 Task: Add a signature Gavin Kelly containing With sincere appreciation and best wishes, Gavin Kelly to email address softage.8@softage.net and add a label Beauty
Action: Mouse moved to (1027, 58)
Screenshot: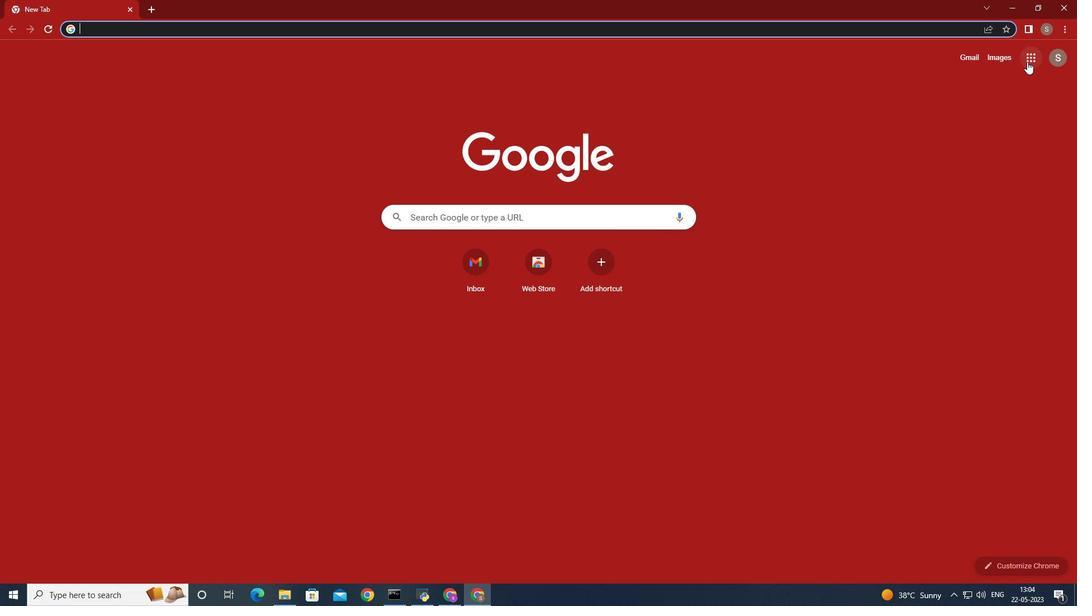 
Action: Mouse pressed left at (1027, 58)
Screenshot: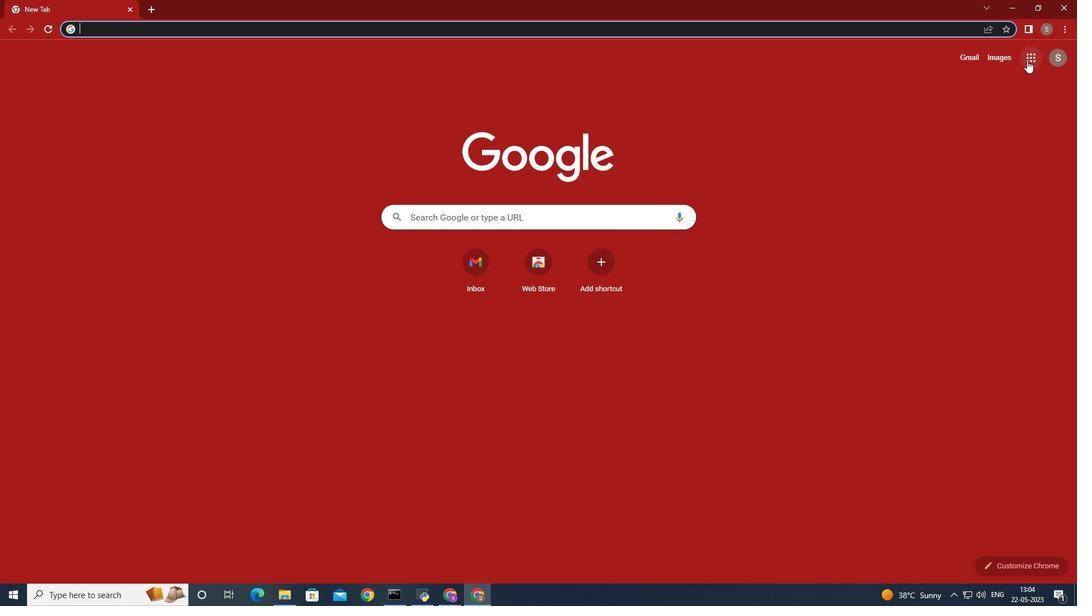 
Action: Mouse moved to (981, 110)
Screenshot: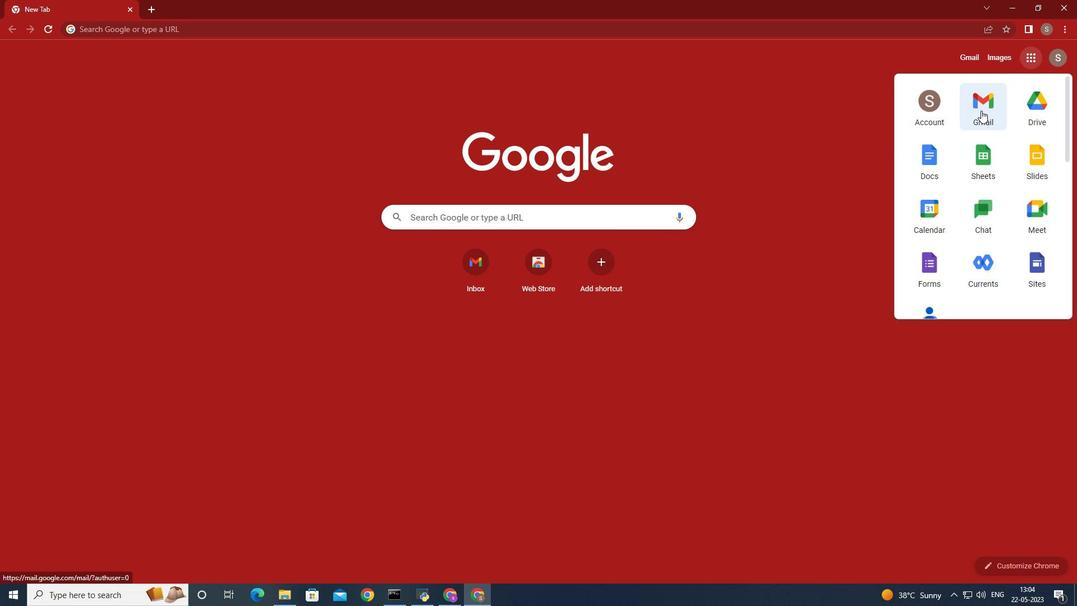 
Action: Mouse pressed left at (981, 110)
Screenshot: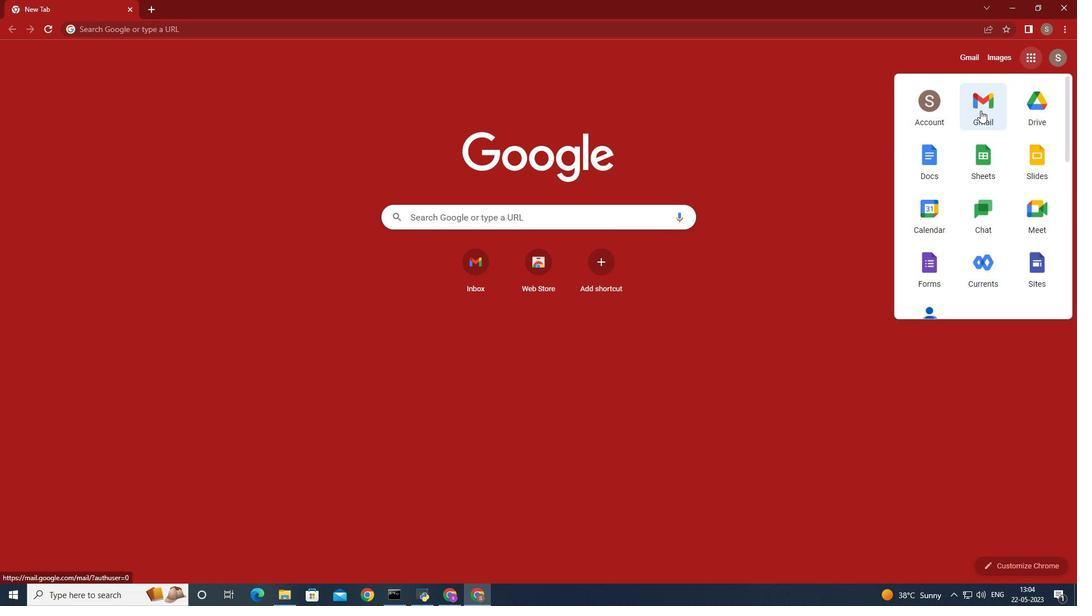 
Action: Mouse moved to (952, 75)
Screenshot: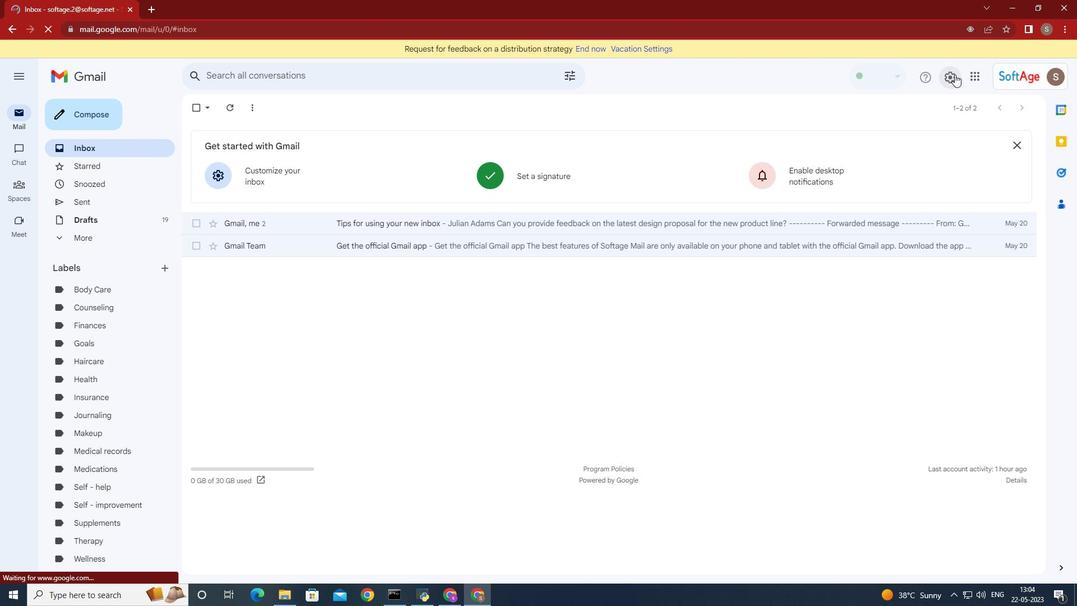
Action: Mouse pressed left at (952, 75)
Screenshot: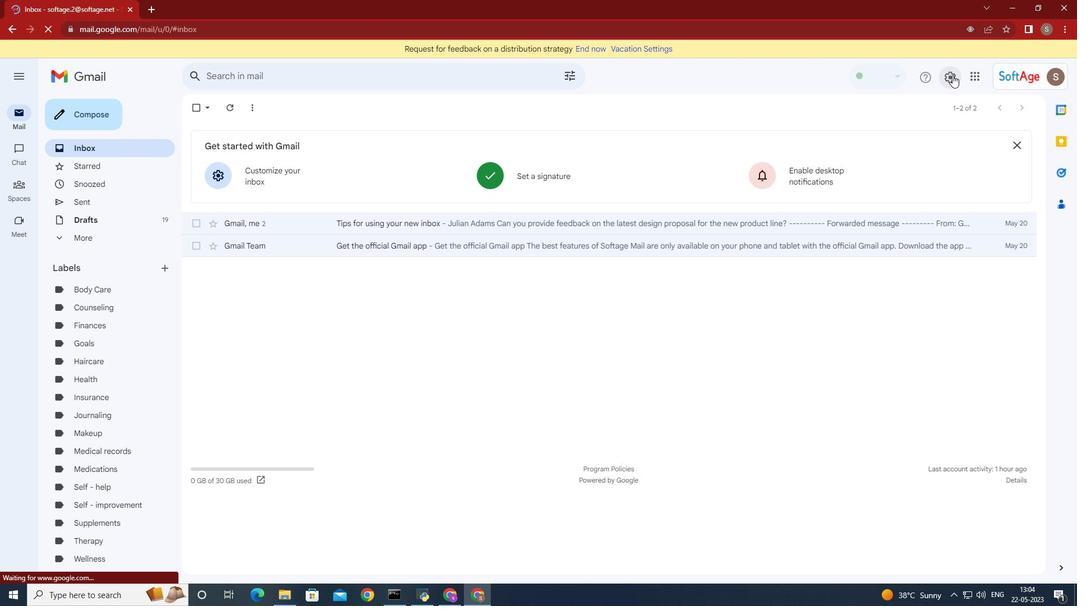 
Action: Mouse moved to (943, 130)
Screenshot: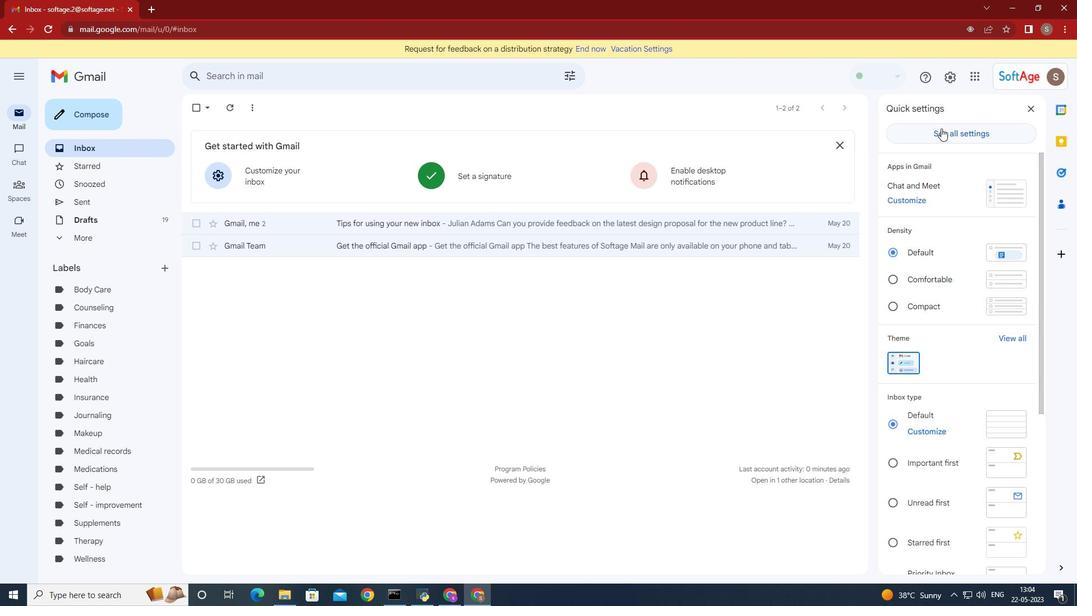 
Action: Mouse pressed left at (943, 130)
Screenshot: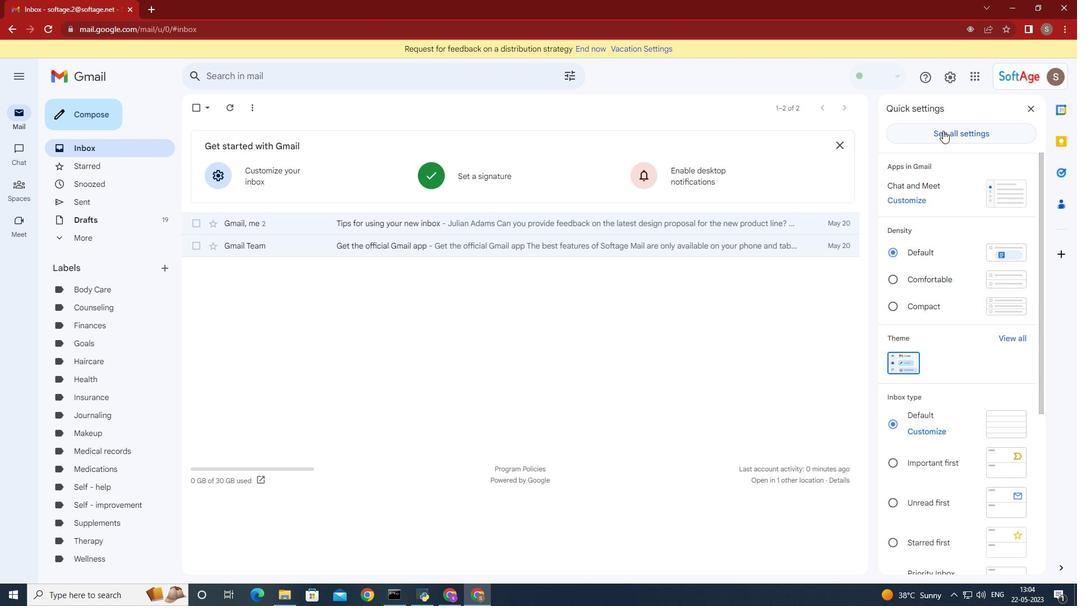 
Action: Mouse moved to (552, 256)
Screenshot: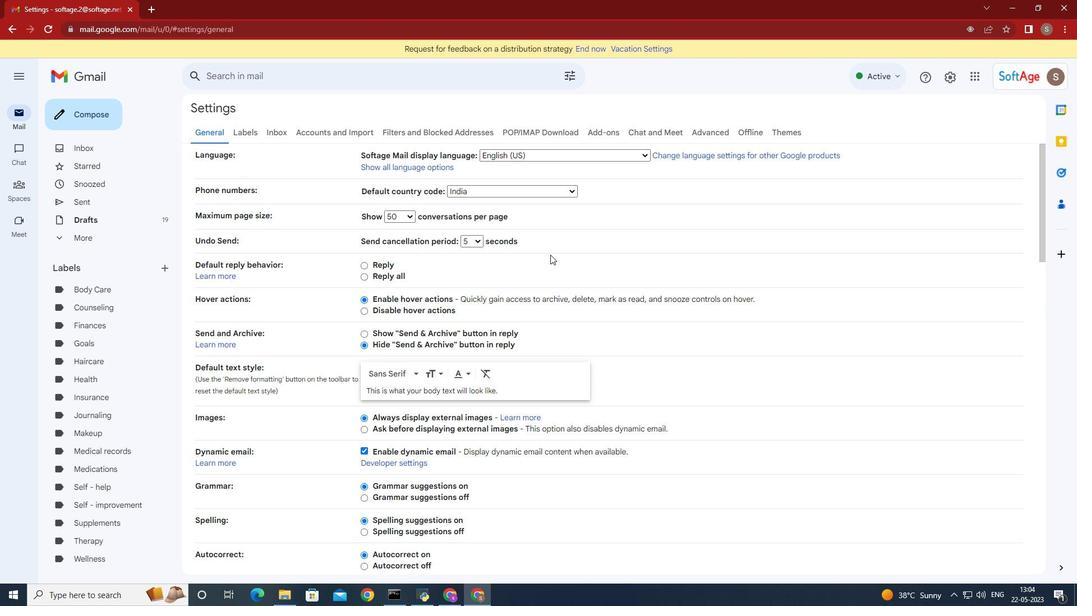 
Action: Mouse scrolled (552, 255) with delta (0, 0)
Screenshot: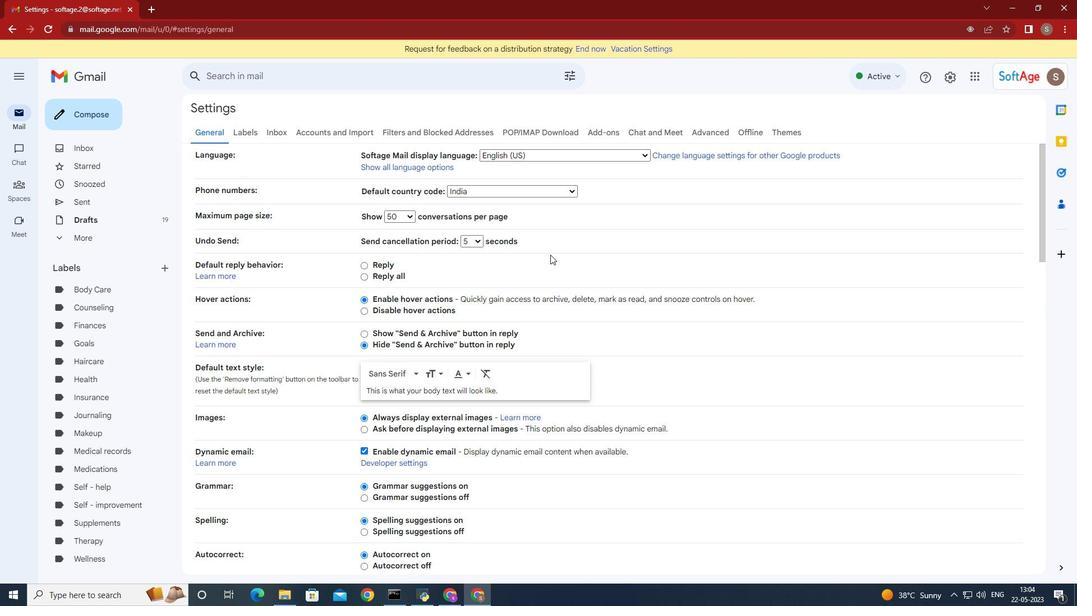 
Action: Mouse moved to (554, 257)
Screenshot: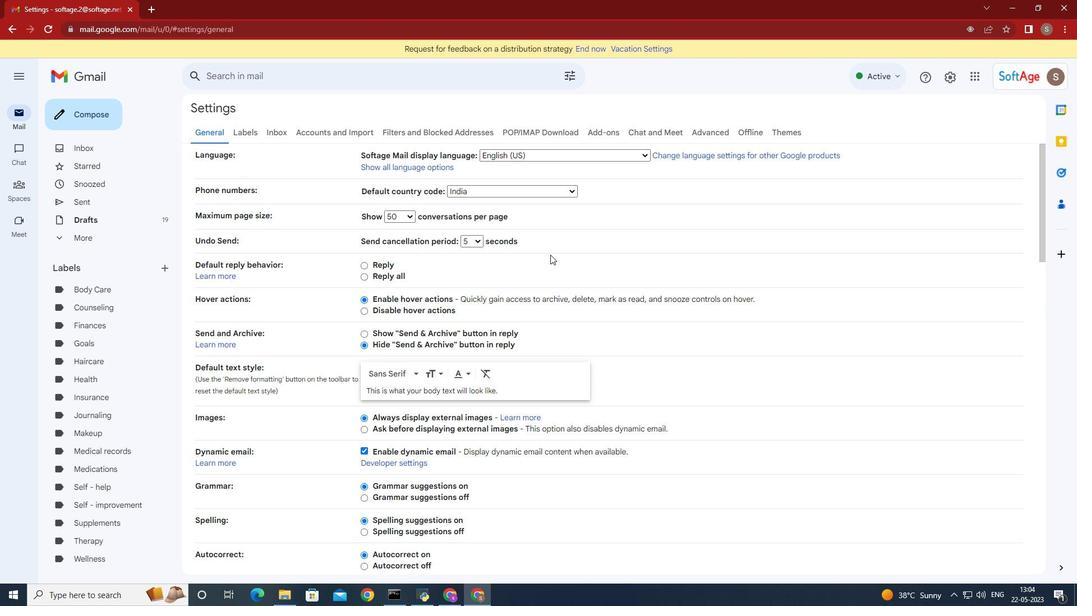 
Action: Mouse scrolled (554, 257) with delta (0, 0)
Screenshot: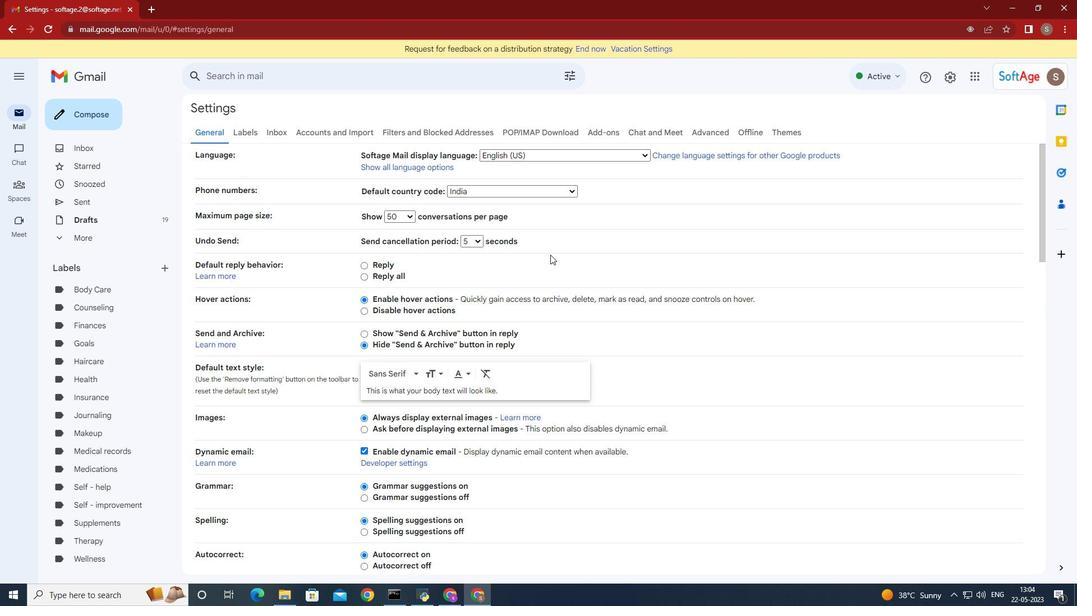 
Action: Mouse moved to (555, 257)
Screenshot: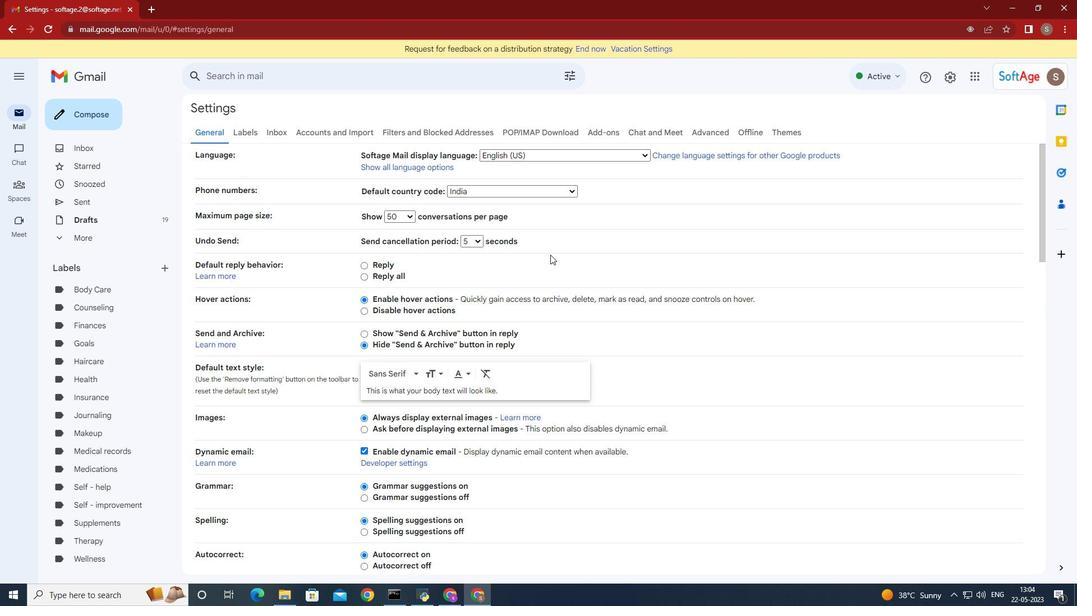 
Action: Mouse scrolled (555, 257) with delta (0, 0)
Screenshot: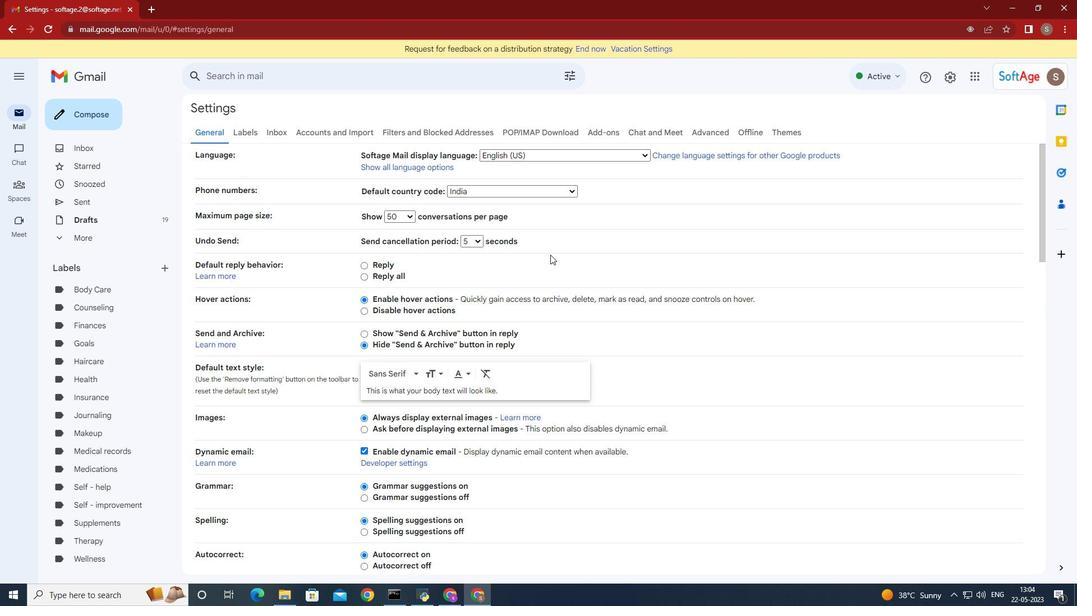 
Action: Mouse scrolled (555, 257) with delta (0, 0)
Screenshot: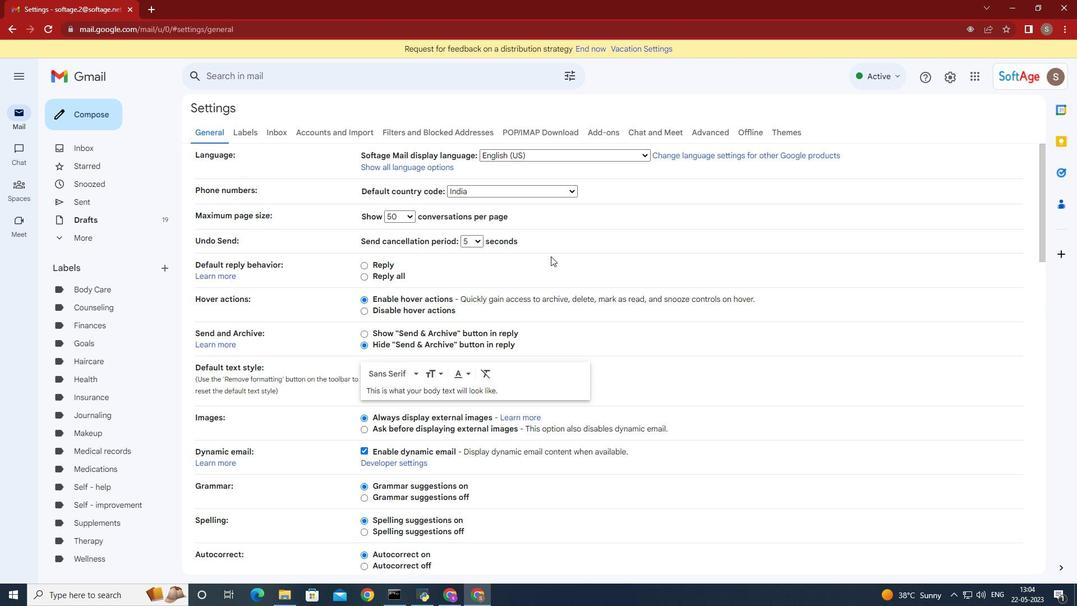 
Action: Mouse moved to (555, 257)
Screenshot: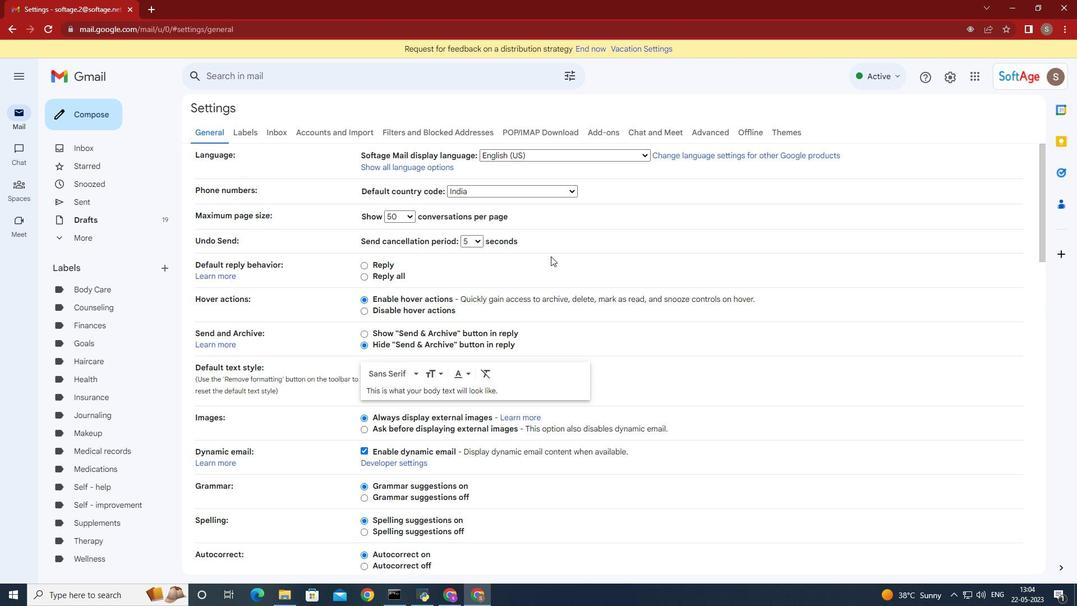 
Action: Mouse scrolled (555, 257) with delta (0, 0)
Screenshot: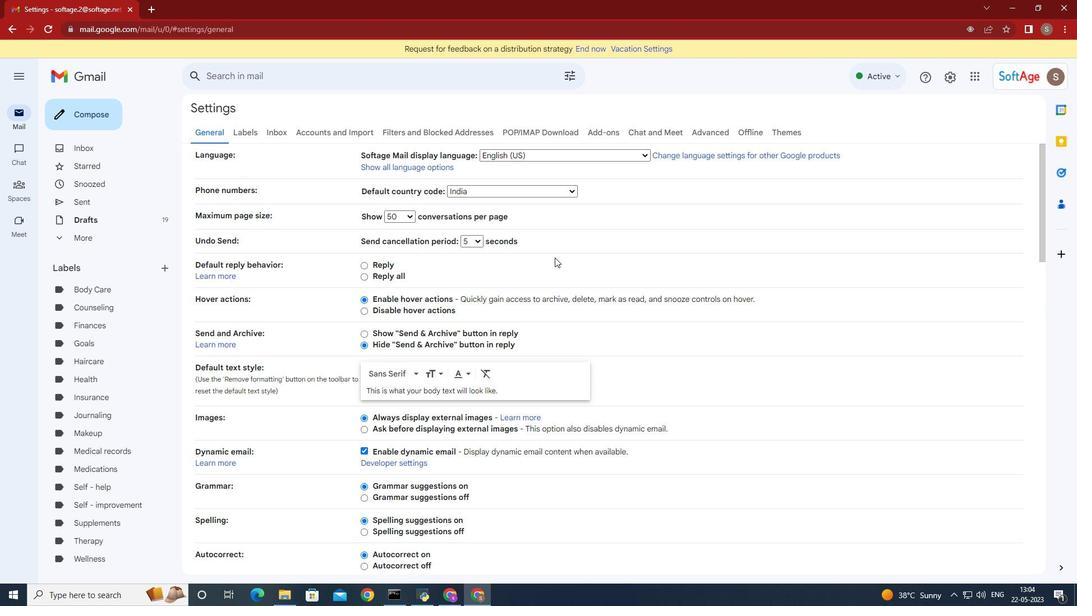 
Action: Mouse moved to (555, 255)
Screenshot: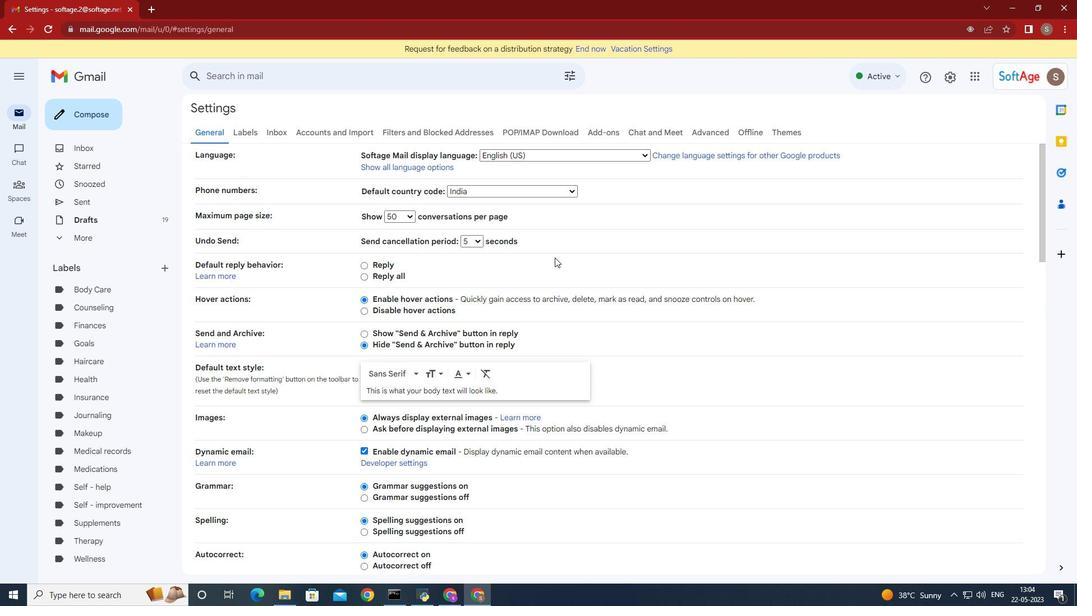 
Action: Mouse scrolled (555, 255) with delta (0, 0)
Screenshot: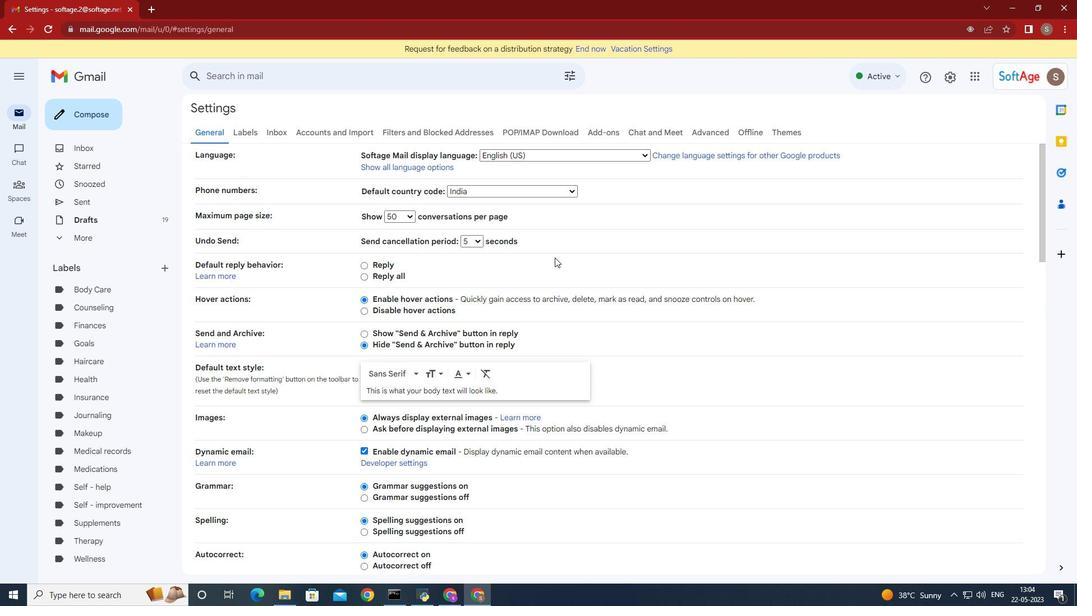 
Action: Mouse moved to (555, 252)
Screenshot: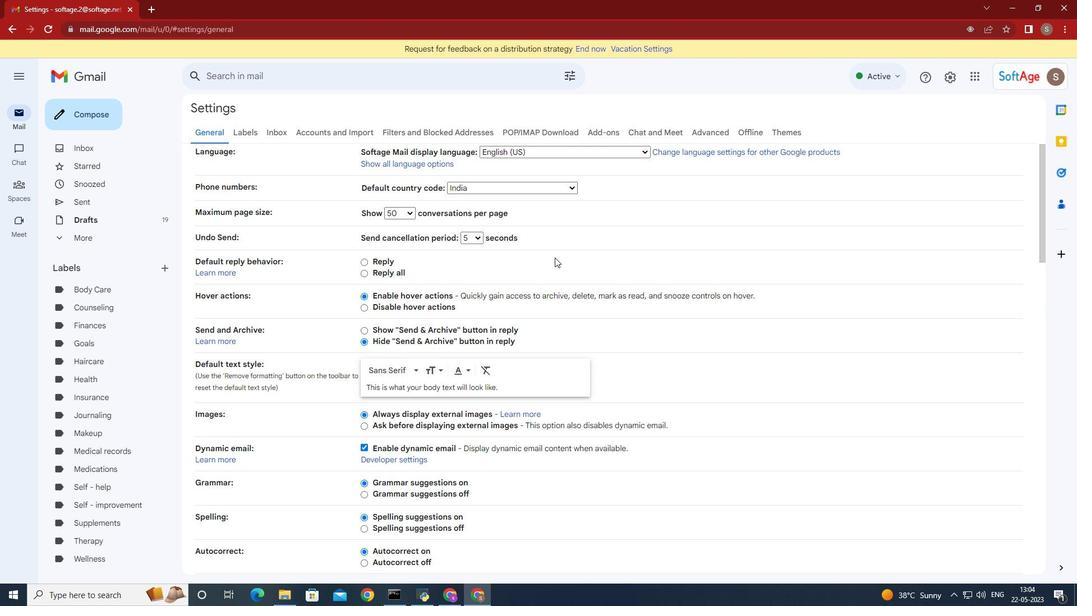 
Action: Mouse scrolled (555, 252) with delta (0, 0)
Screenshot: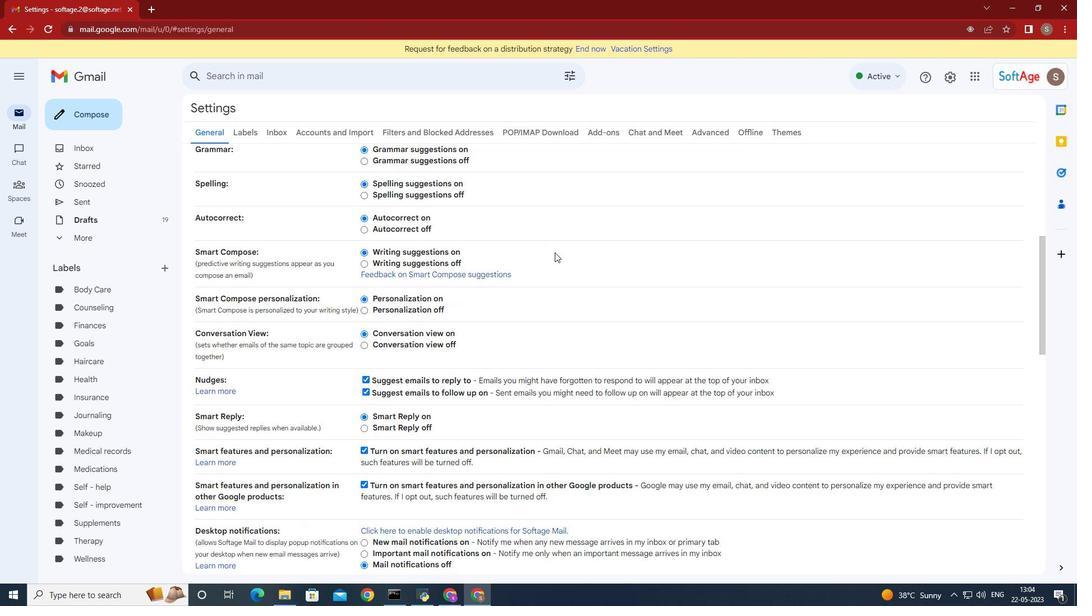 
Action: Mouse scrolled (555, 252) with delta (0, 0)
Screenshot: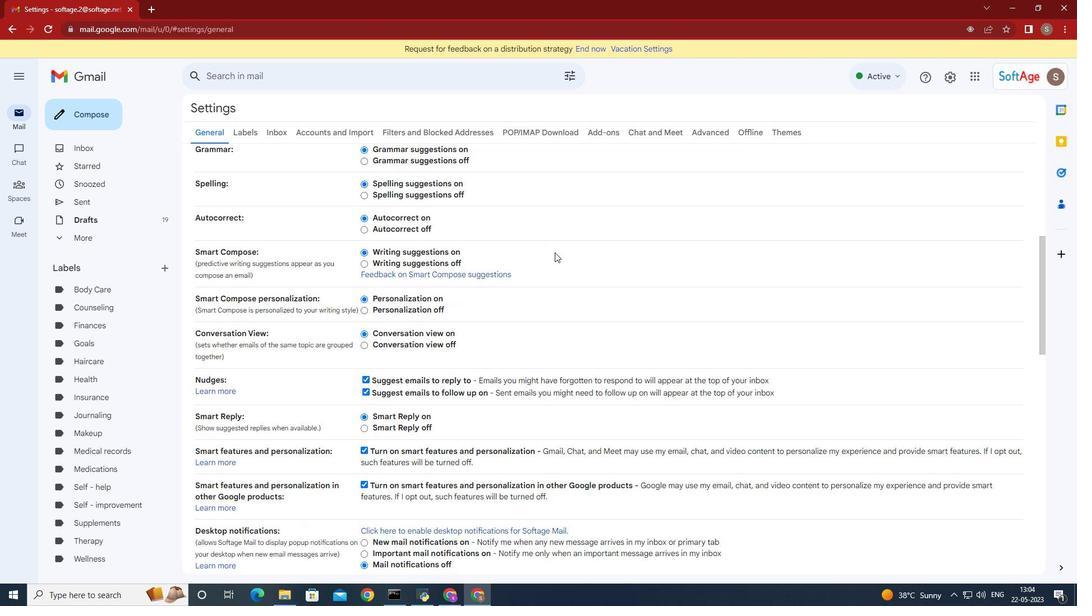 
Action: Mouse scrolled (555, 252) with delta (0, 0)
Screenshot: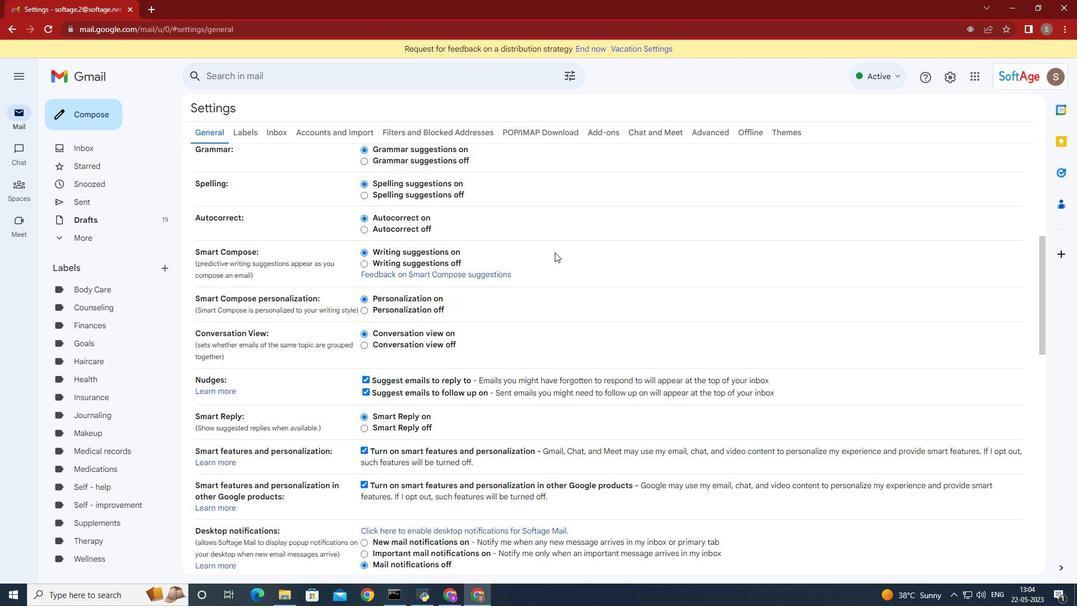 
Action: Mouse scrolled (555, 252) with delta (0, 0)
Screenshot: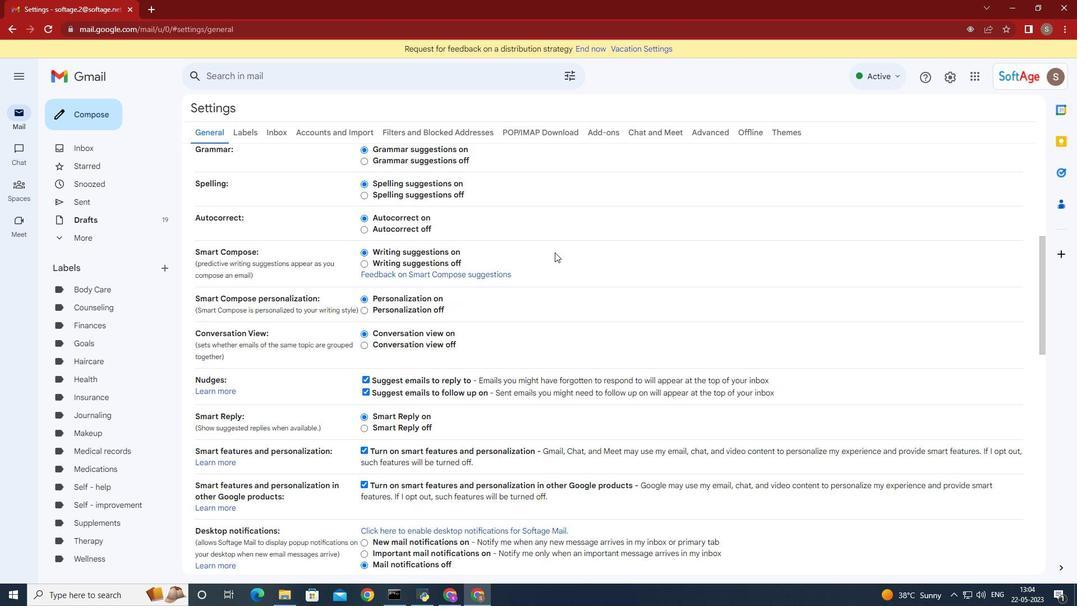 
Action: Mouse scrolled (555, 252) with delta (0, 0)
Screenshot: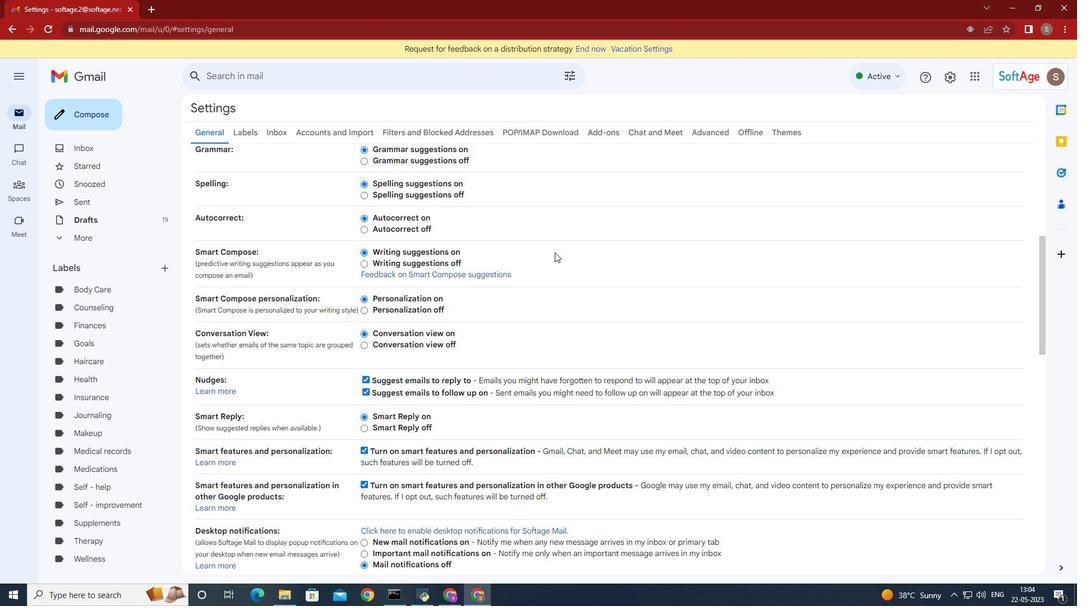 
Action: Mouse scrolled (555, 252) with delta (0, 0)
Screenshot: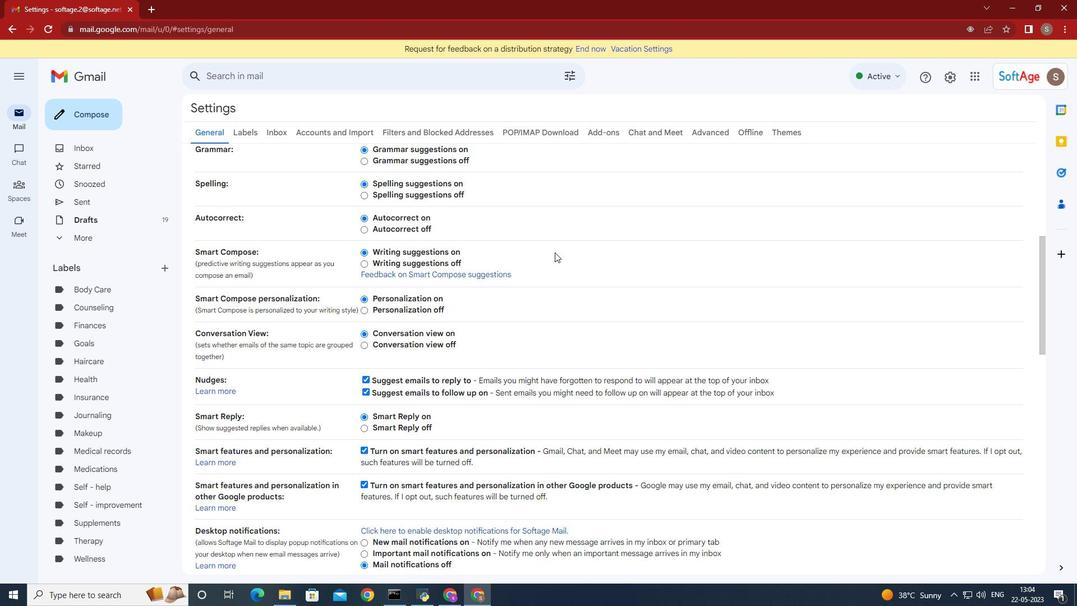 
Action: Mouse moved to (553, 249)
Screenshot: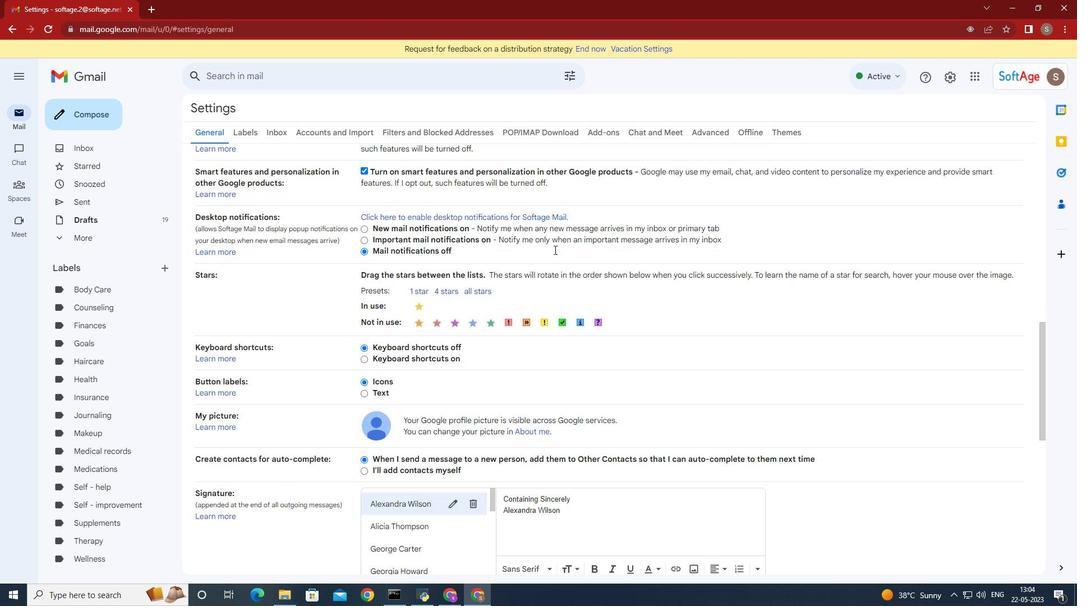 
Action: Mouse scrolled (553, 248) with delta (0, 0)
Screenshot: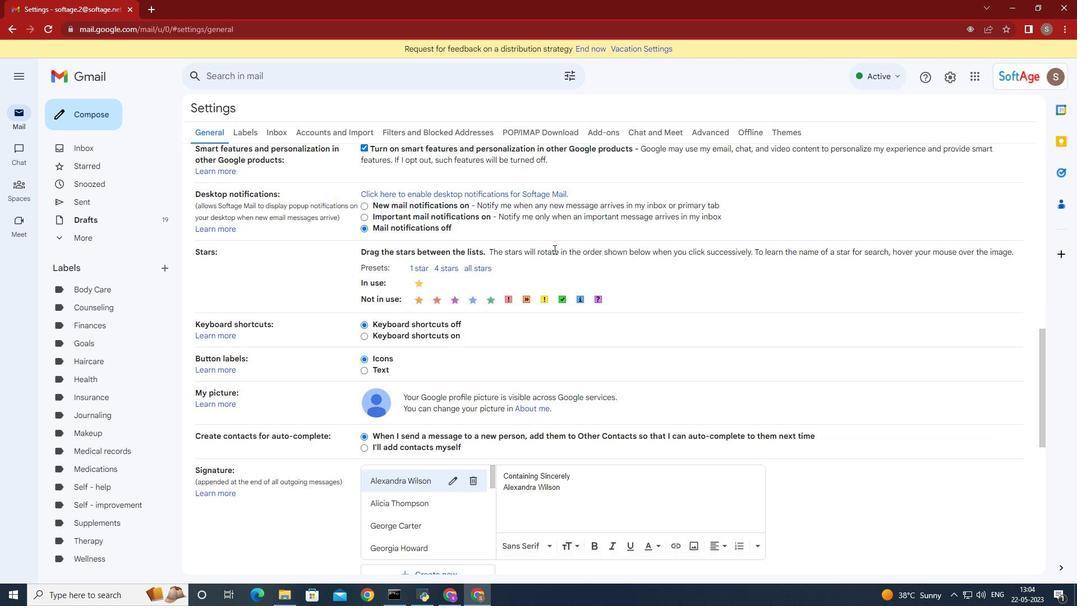 
Action: Mouse scrolled (553, 248) with delta (0, 0)
Screenshot: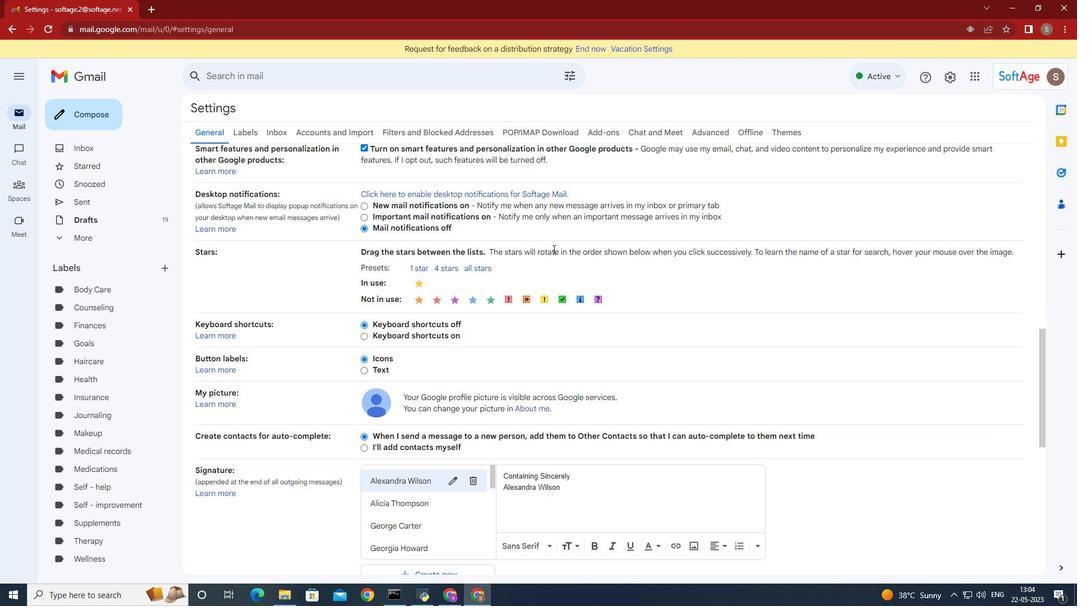 
Action: Mouse scrolled (553, 248) with delta (0, 0)
Screenshot: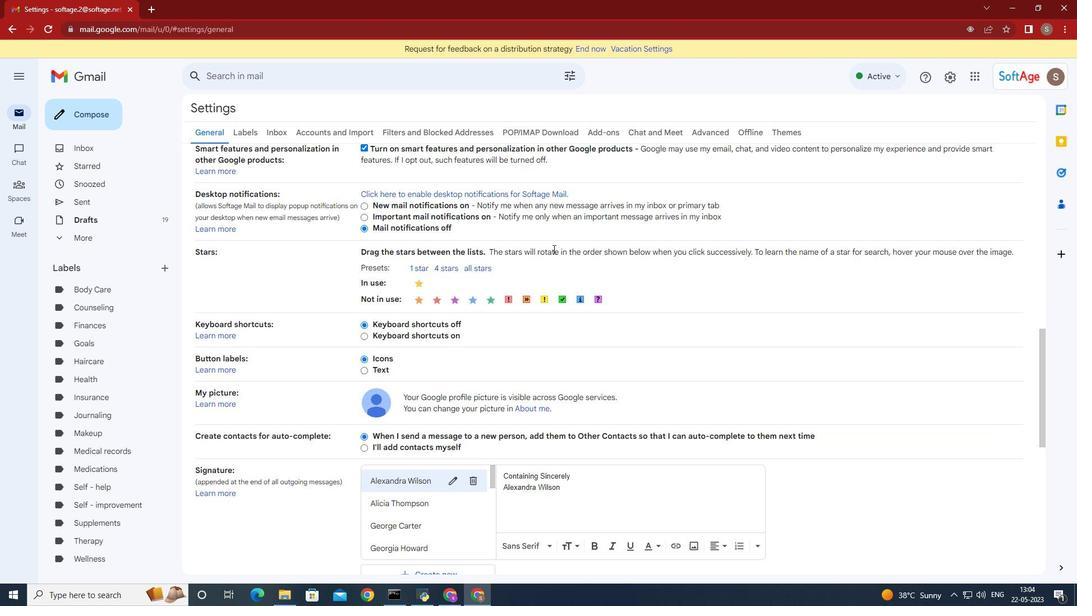
Action: Mouse moved to (553, 248)
Screenshot: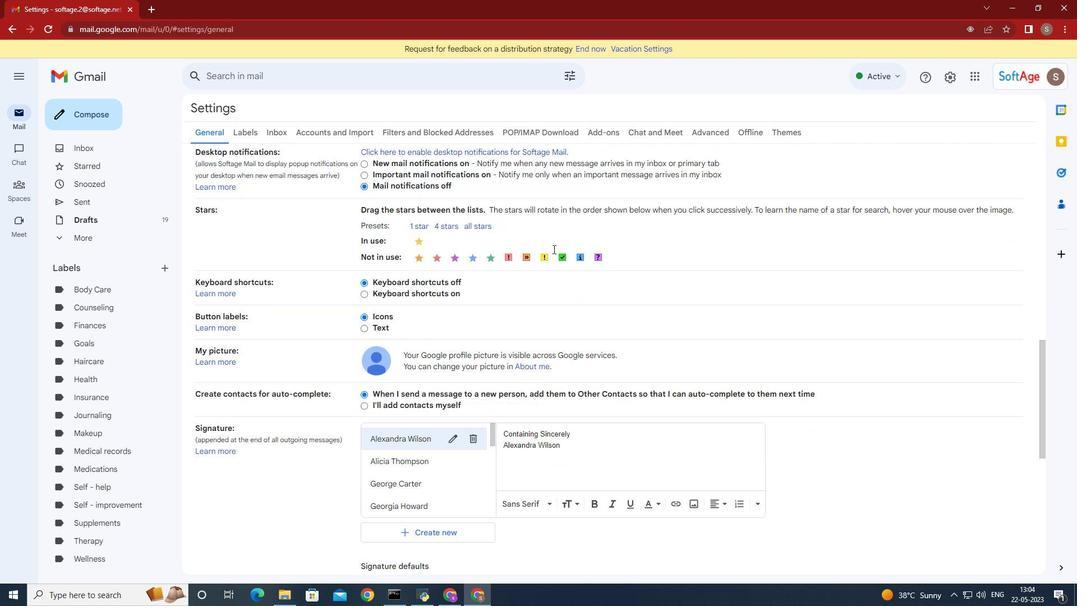 
Action: Mouse scrolled (553, 248) with delta (0, 0)
Screenshot: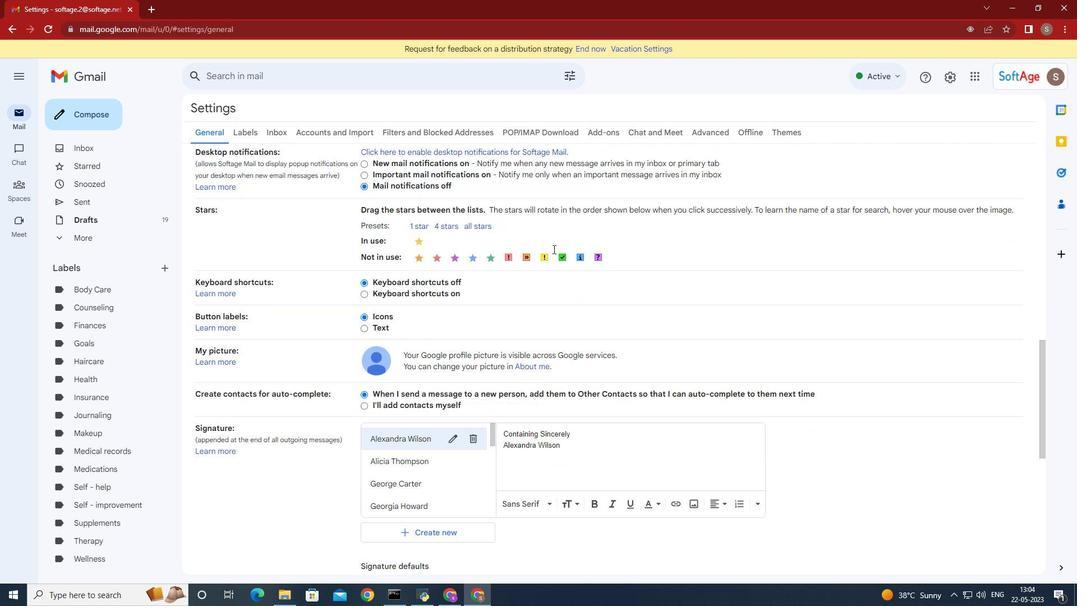 
Action: Mouse moved to (560, 233)
Screenshot: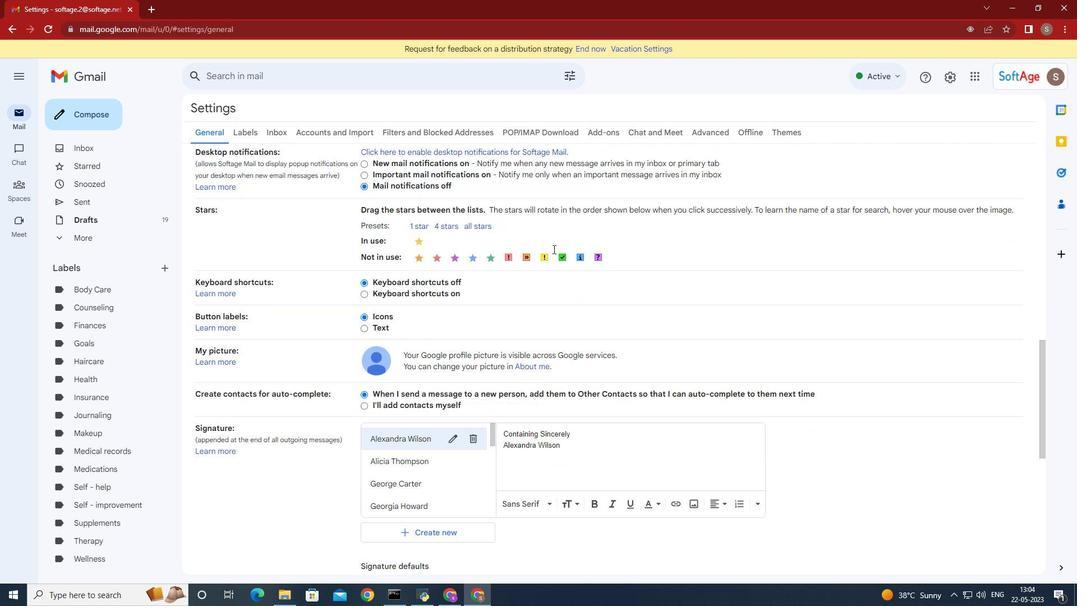 
Action: Mouse scrolled (553, 248) with delta (0, 0)
Screenshot: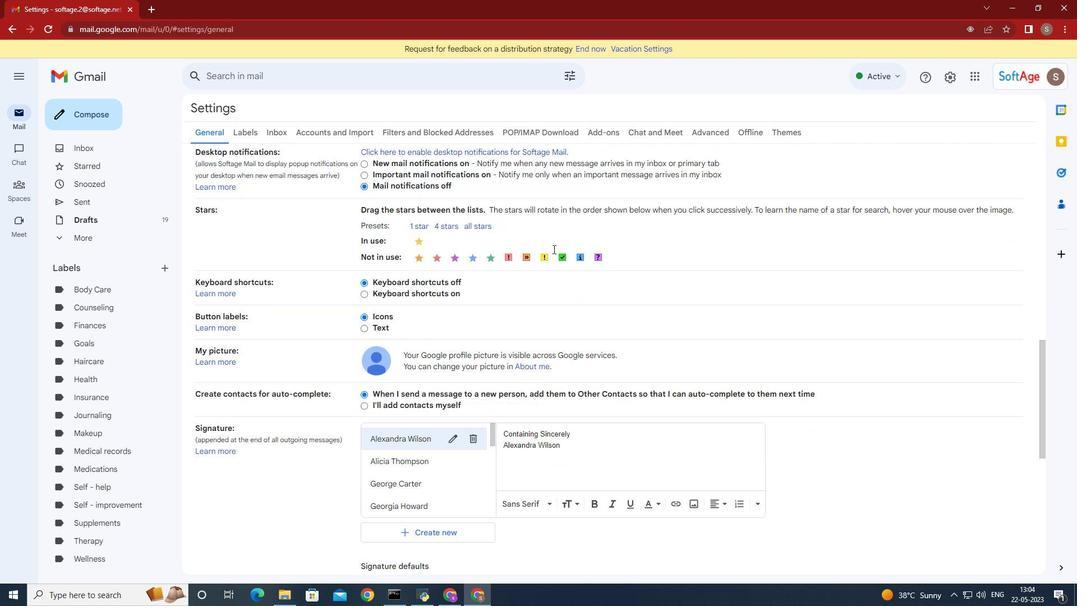 
Action: Mouse moved to (430, 296)
Screenshot: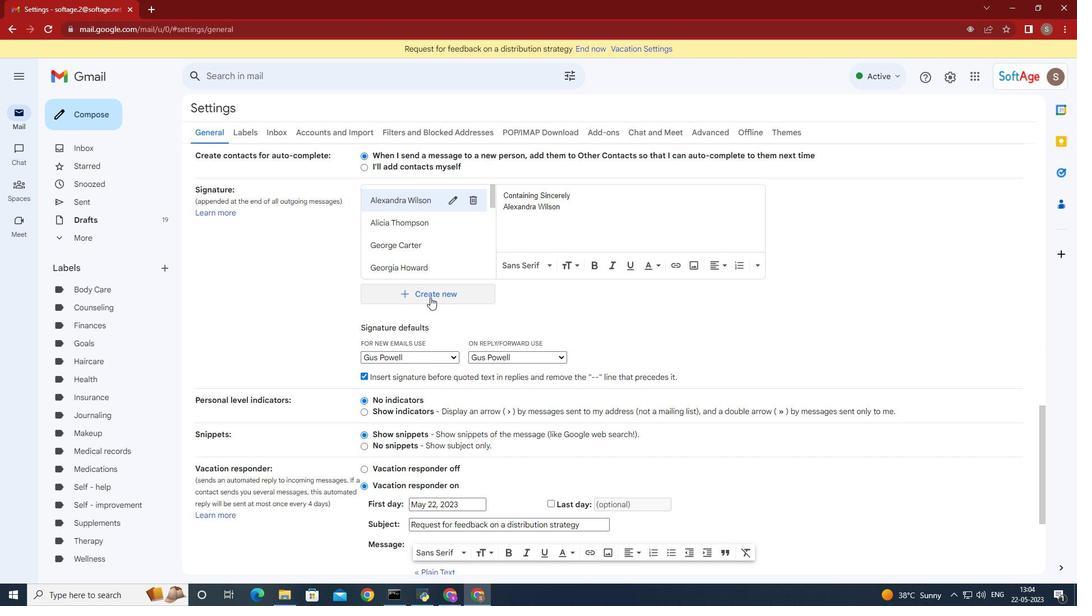 
Action: Mouse pressed left at (430, 296)
Screenshot: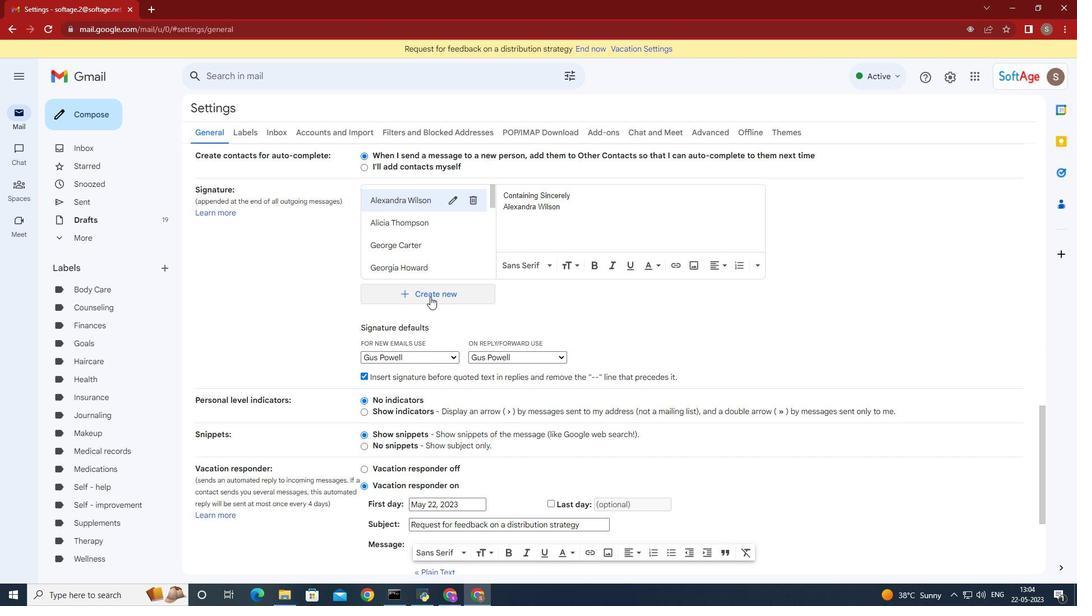 
Action: Mouse moved to (478, 300)
Screenshot: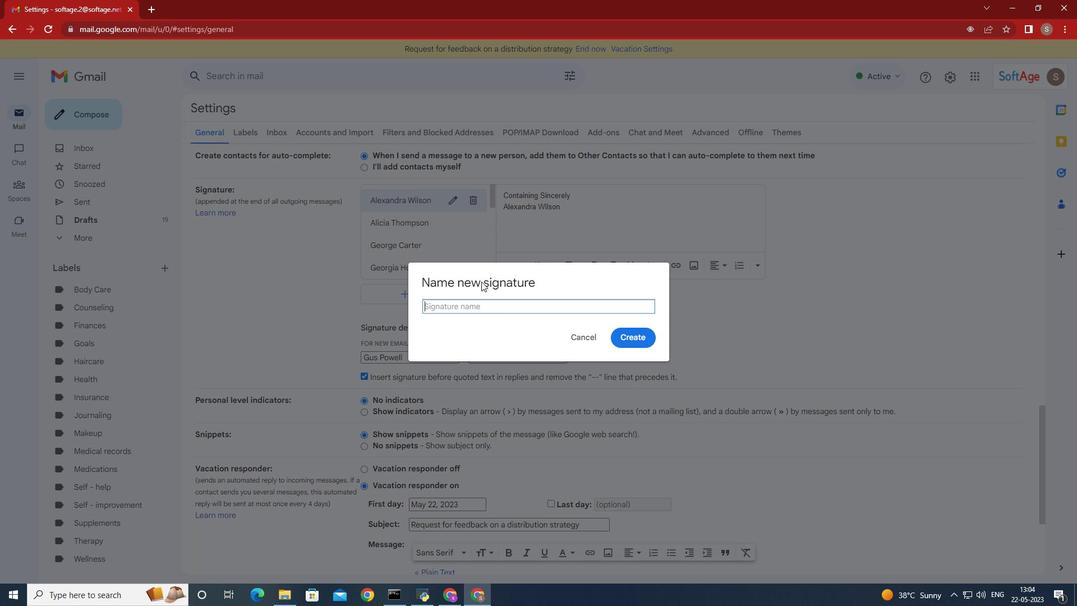 
Action: Key pressed <Key.shift>Gavin<Key.space><Key.shift>Kelly
Screenshot: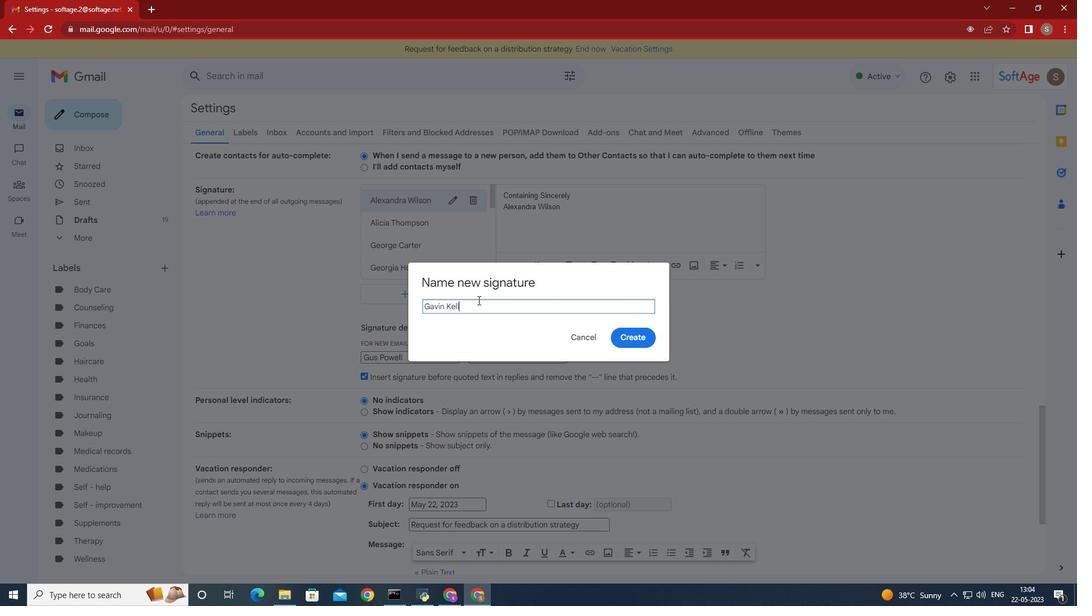 
Action: Mouse moved to (637, 341)
Screenshot: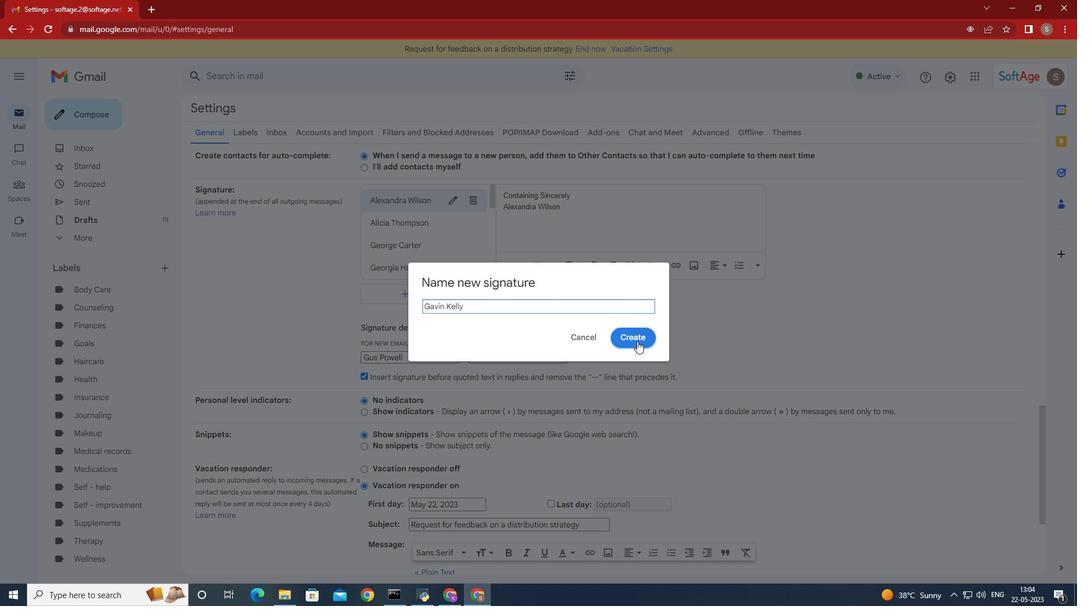 
Action: Mouse pressed left at (637, 341)
Screenshot: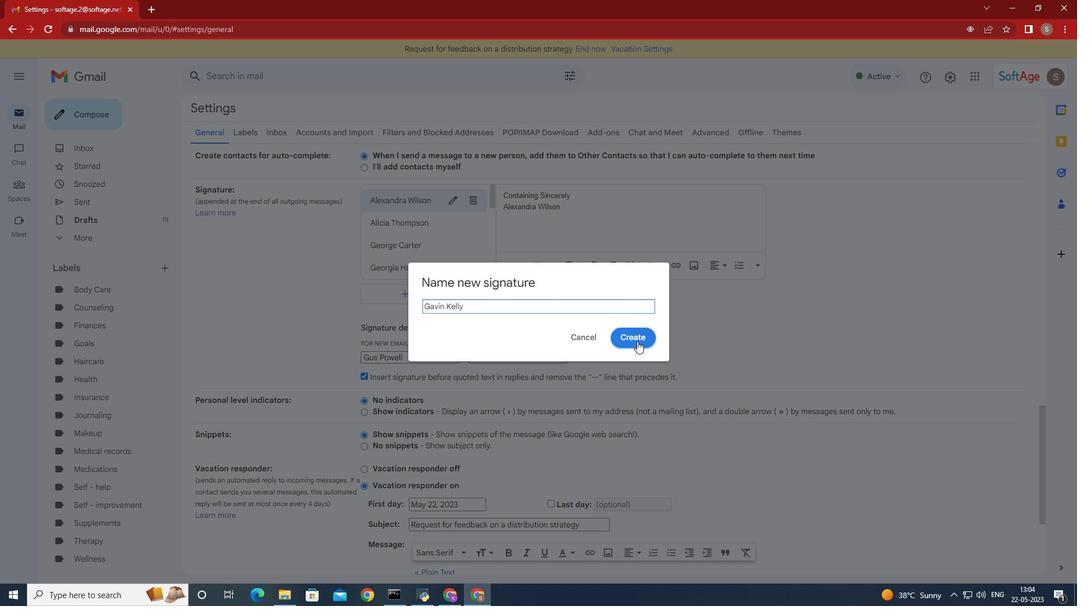 
Action: Mouse moved to (529, 195)
Screenshot: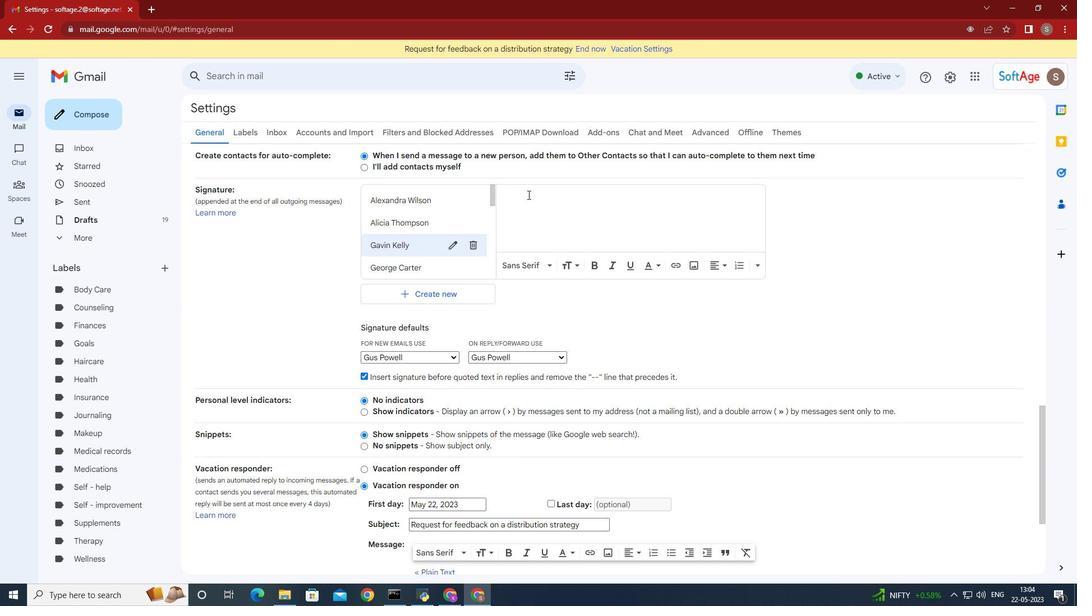 
Action: Key pressed <Key.shift>Sincere<Key.space>appreciation<Key.space>and<Key.space>best<Key.space>wishes,<Key.enter><Key.shift>Gavin<Key.space><Key.shift>Kelly
Screenshot: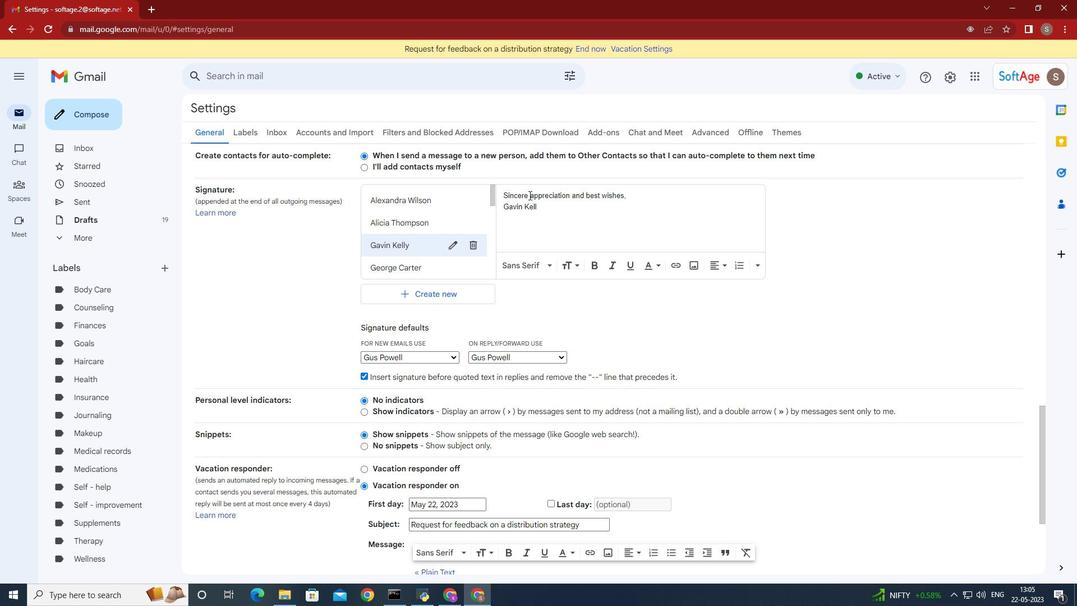 
Action: Mouse moved to (552, 294)
Screenshot: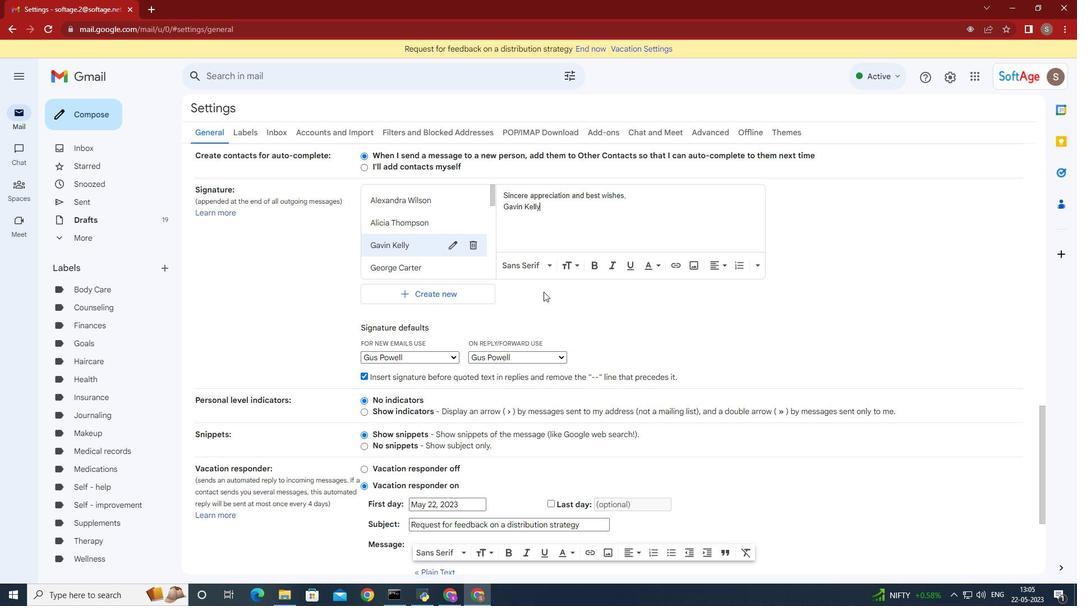 
Action: Mouse scrolled (552, 294) with delta (0, 0)
Screenshot: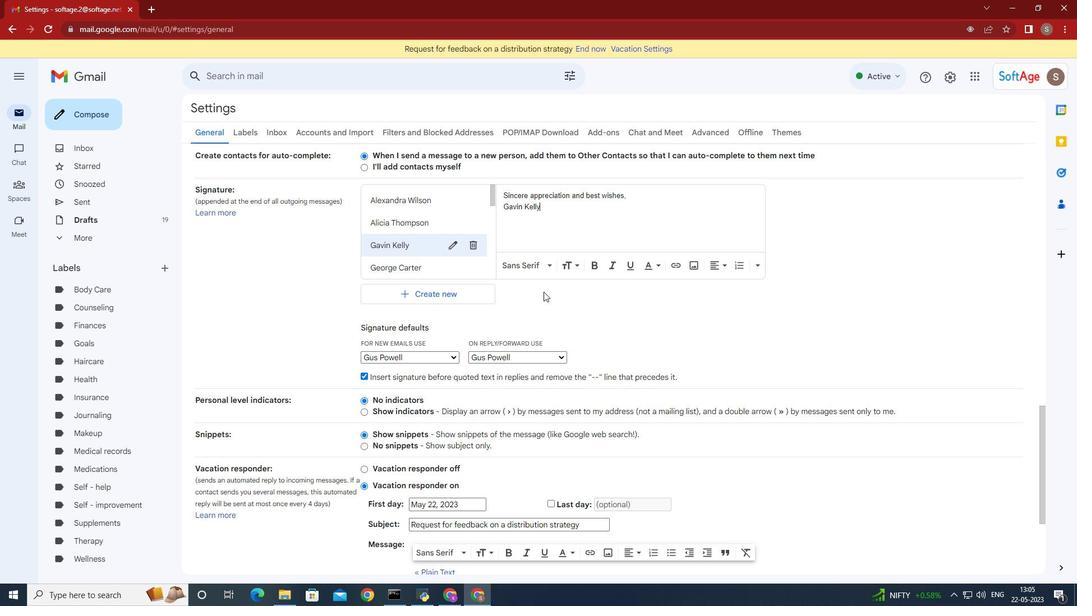 
Action: Mouse moved to (553, 294)
Screenshot: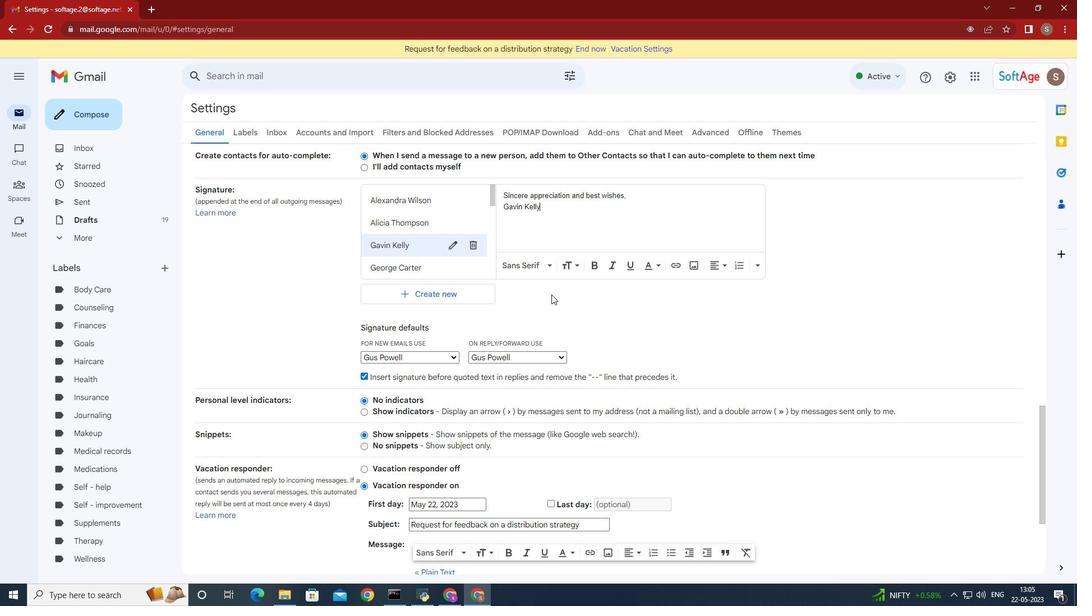 
Action: Mouse scrolled (553, 294) with delta (0, 0)
Screenshot: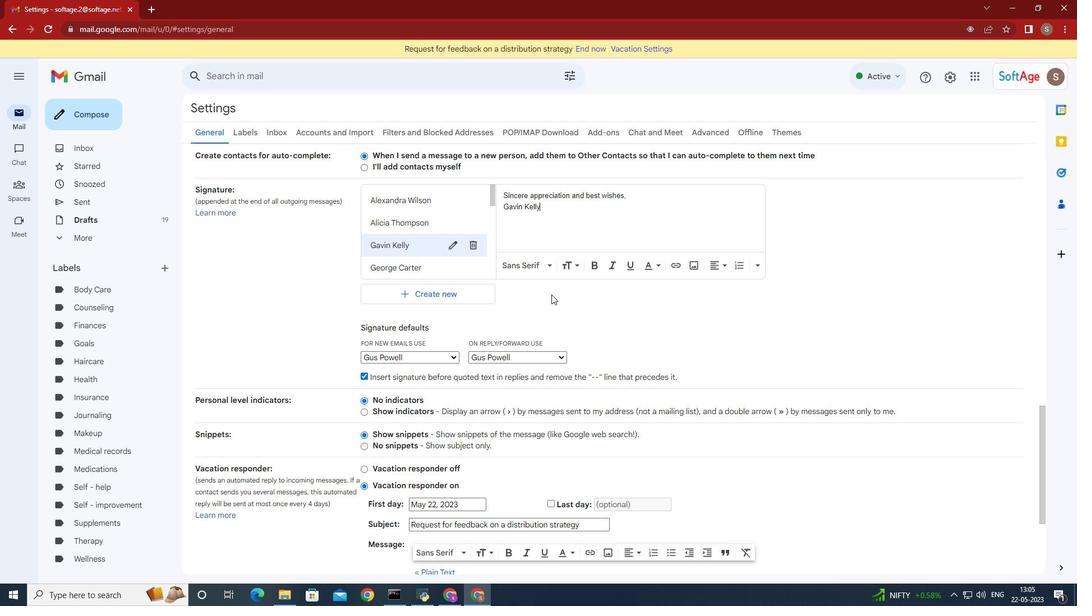 
Action: Mouse moved to (453, 243)
Screenshot: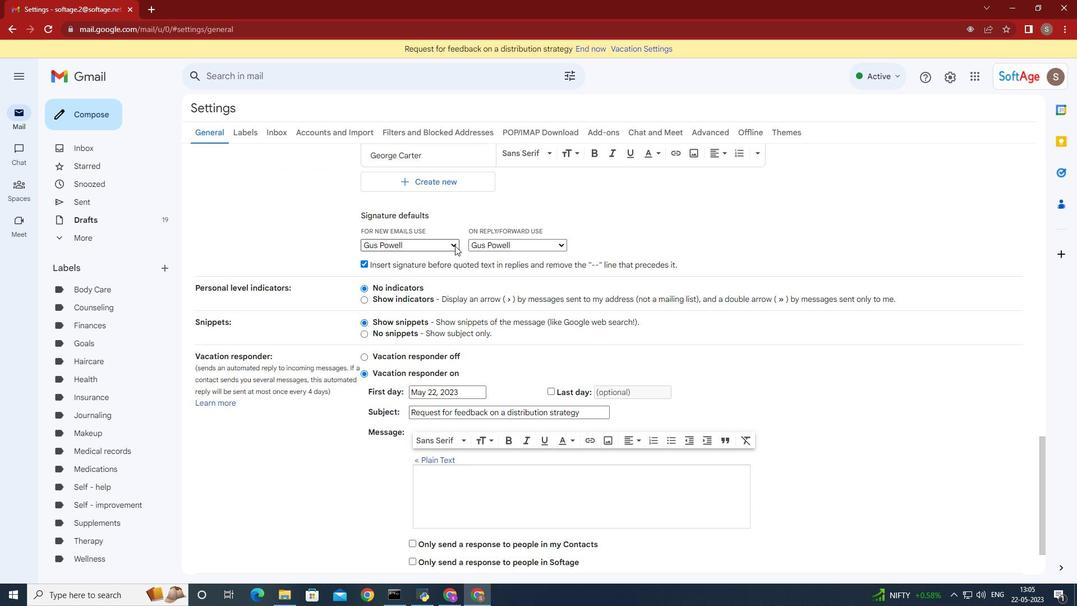 
Action: Mouse pressed left at (453, 243)
Screenshot: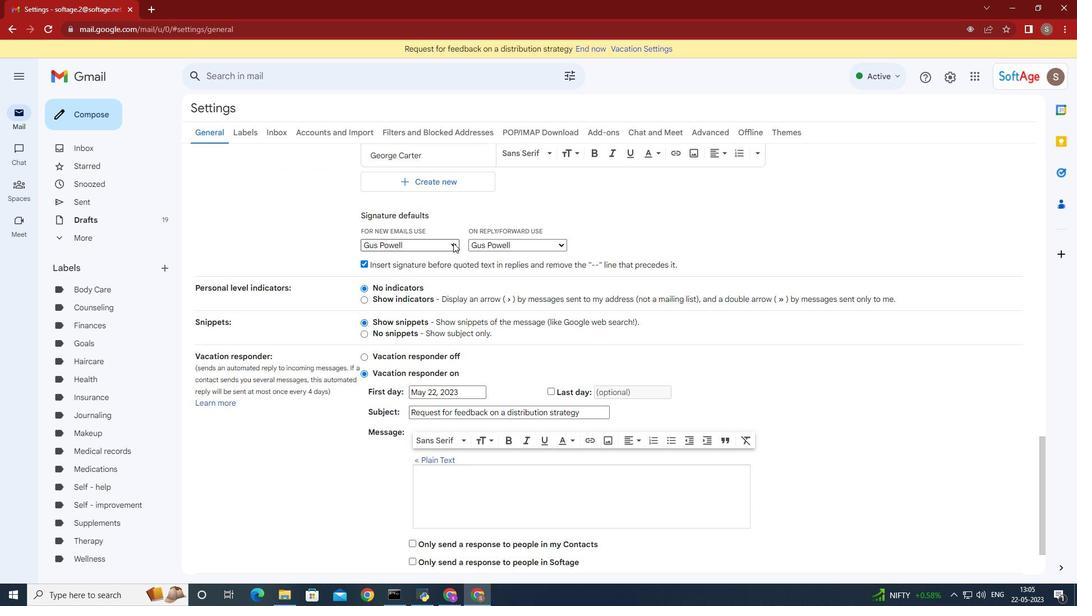 
Action: Mouse moved to (406, 285)
Screenshot: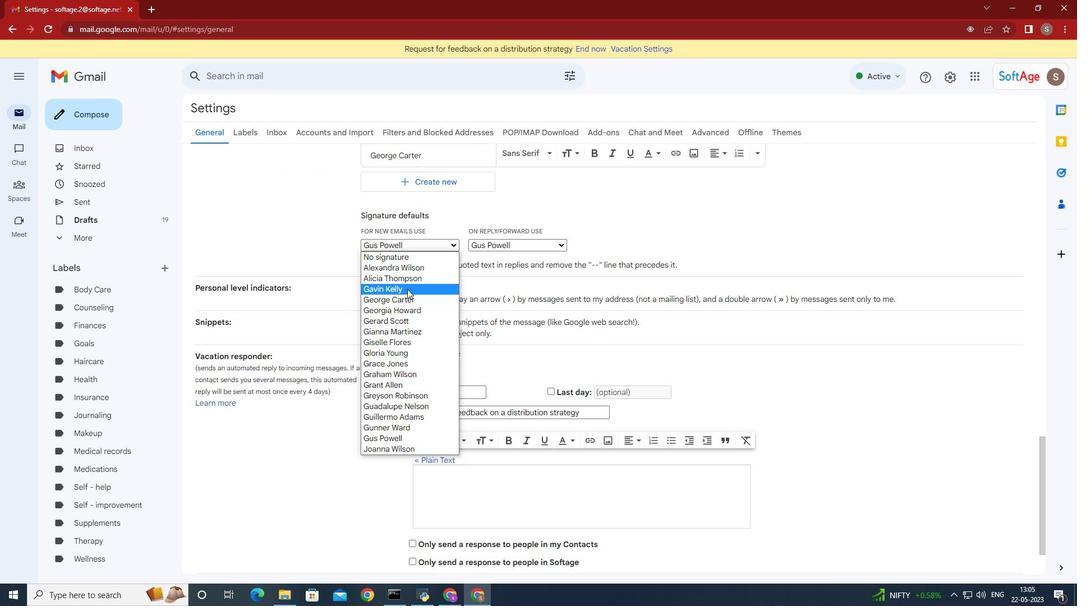 
Action: Mouse pressed left at (406, 285)
Screenshot: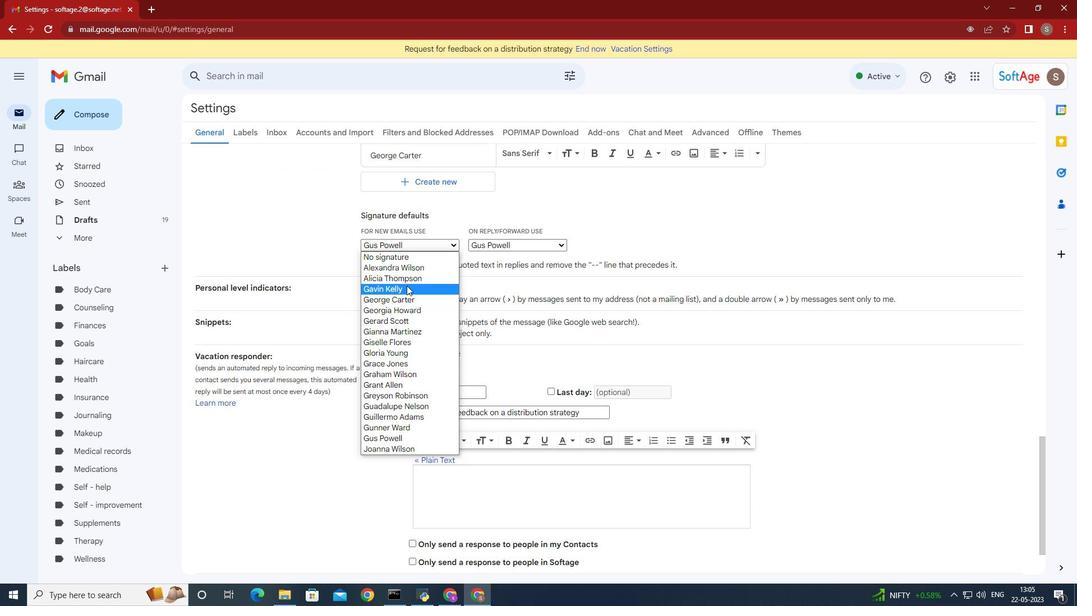 
Action: Mouse moved to (557, 239)
Screenshot: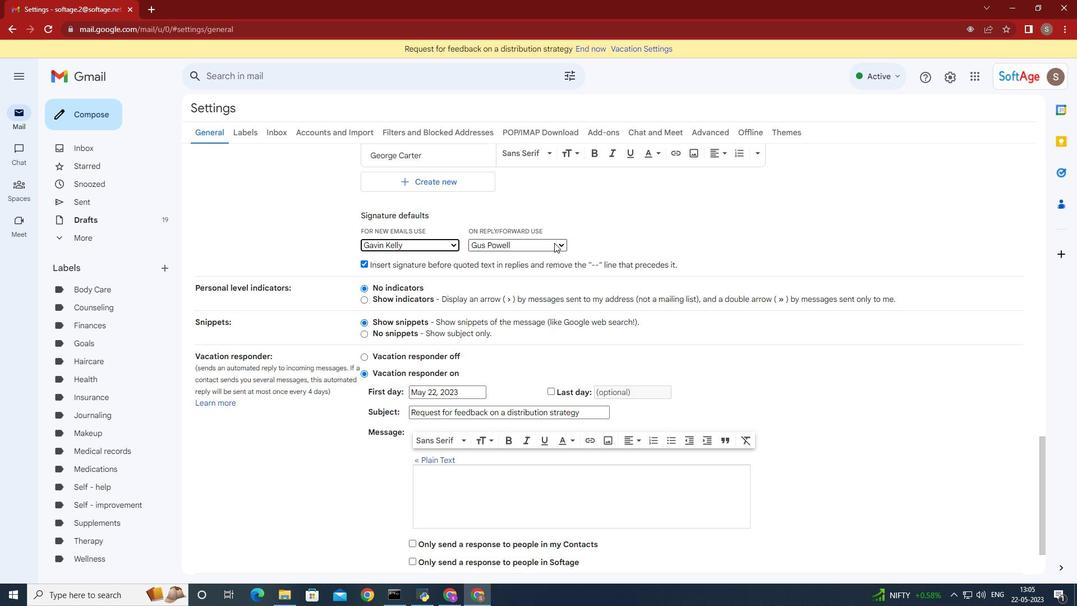 
Action: Mouse pressed left at (557, 239)
Screenshot: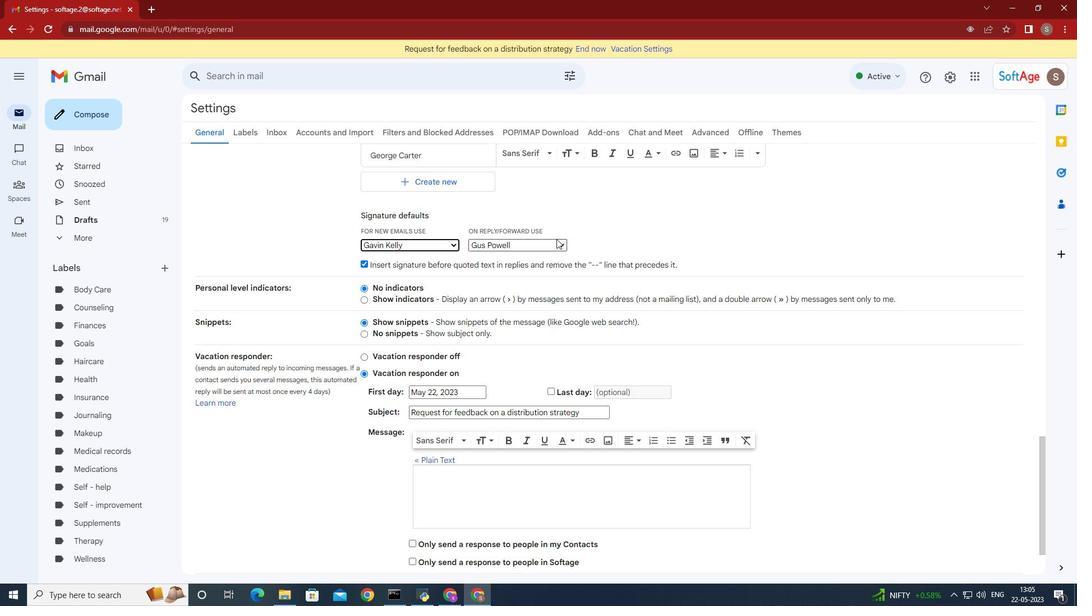 
Action: Mouse moved to (525, 291)
Screenshot: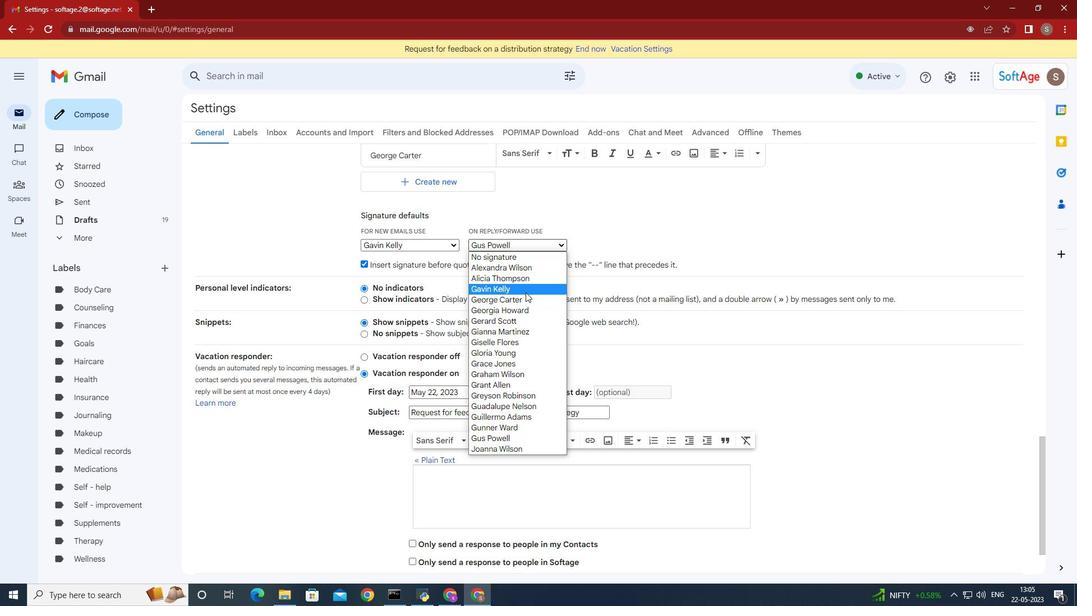 
Action: Mouse pressed left at (525, 291)
Screenshot: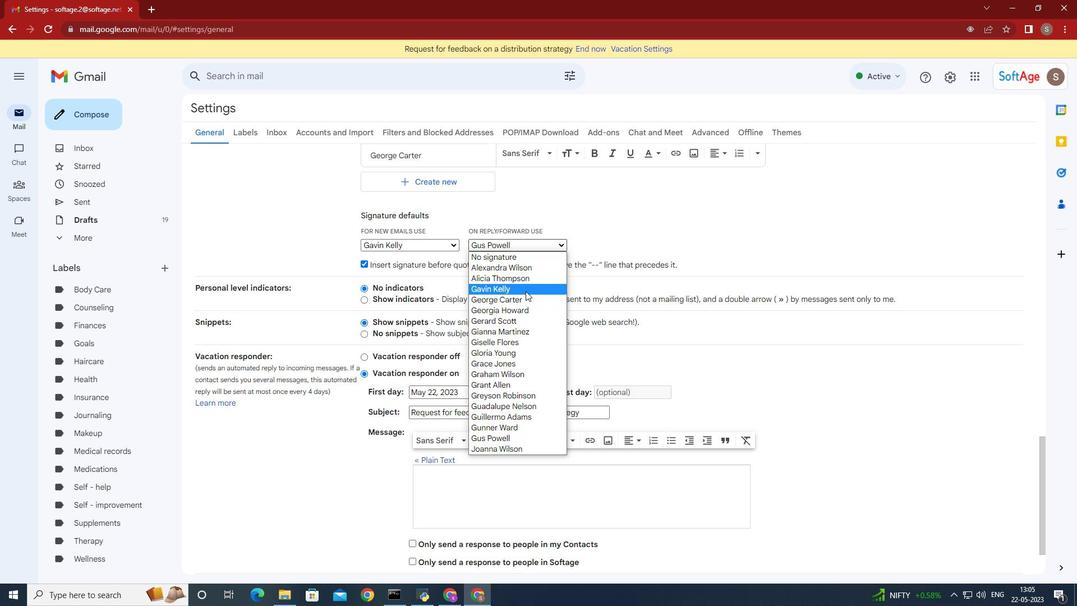 
Action: Mouse moved to (770, 378)
Screenshot: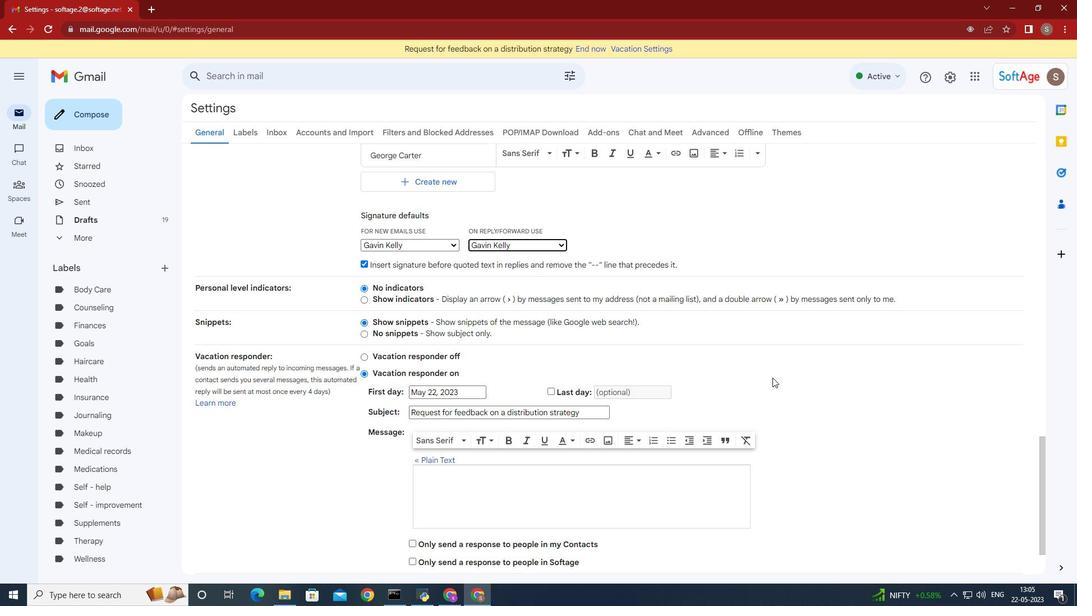 
Action: Mouse scrolled (770, 378) with delta (0, 0)
Screenshot: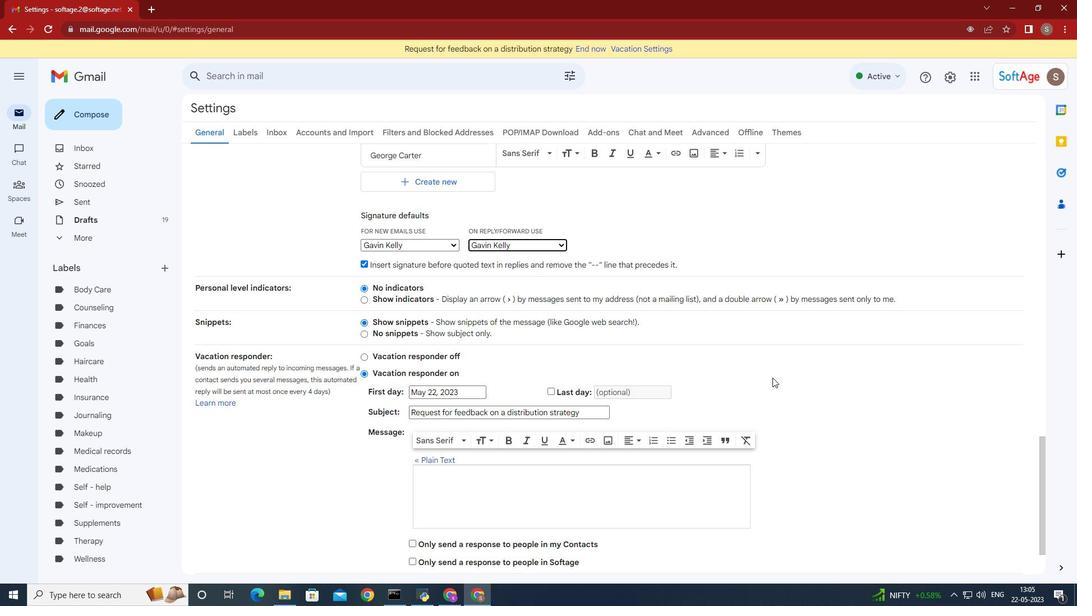 
Action: Mouse moved to (768, 378)
Screenshot: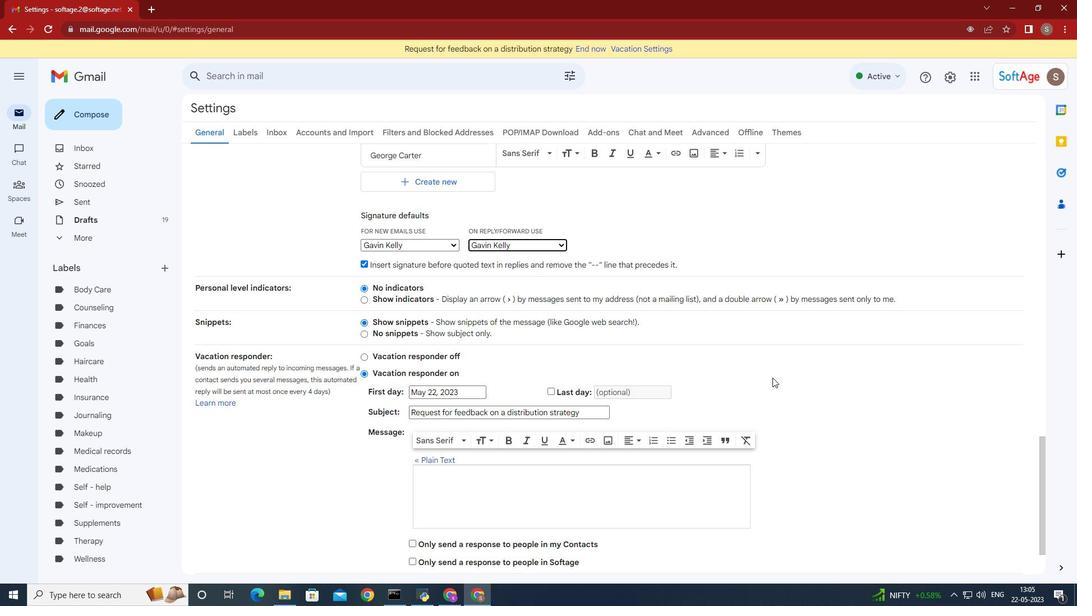 
Action: Mouse scrolled (768, 378) with delta (0, 0)
Screenshot: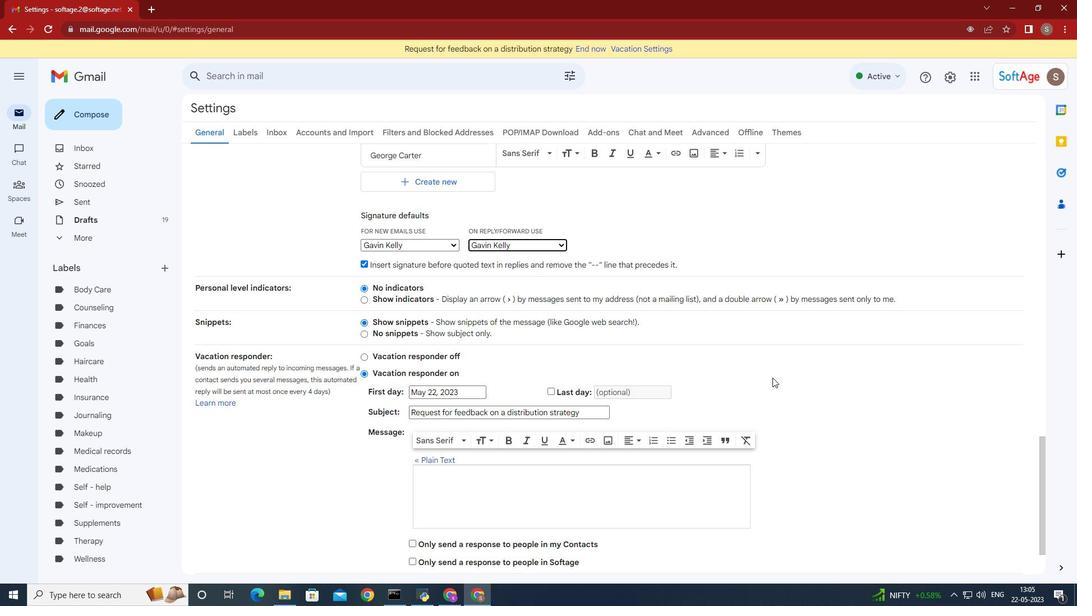 
Action: Mouse moved to (768, 378)
Screenshot: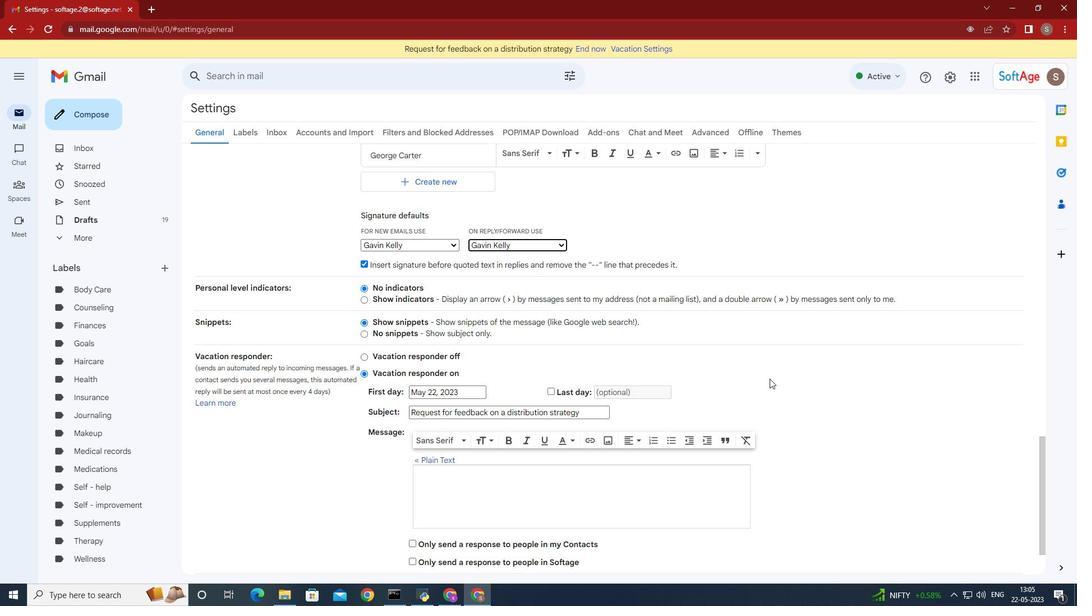 
Action: Mouse scrolled (768, 378) with delta (0, 0)
Screenshot: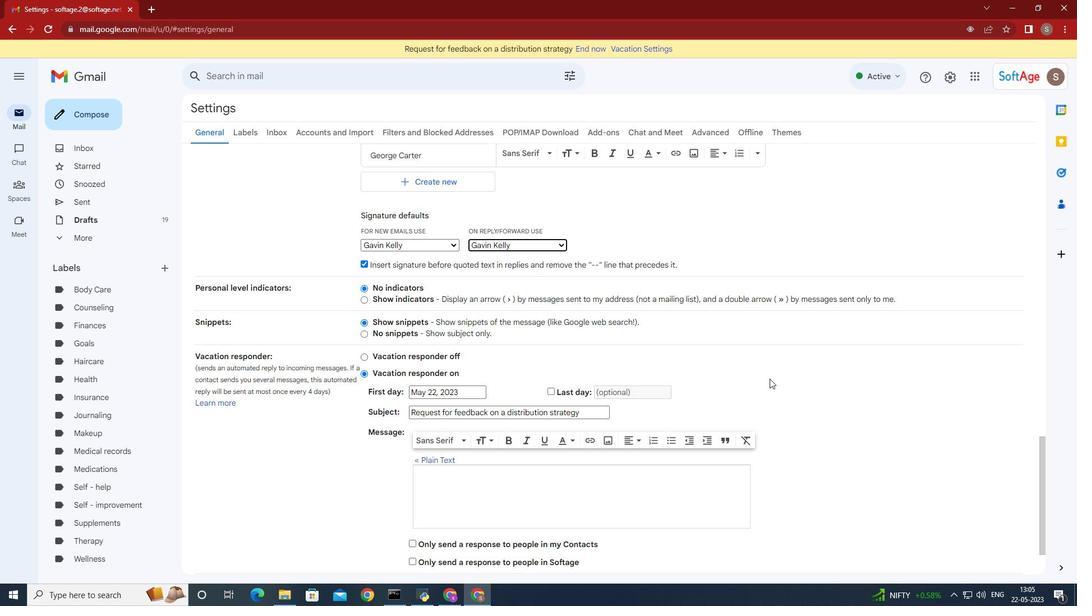 
Action: Mouse moved to (576, 513)
Screenshot: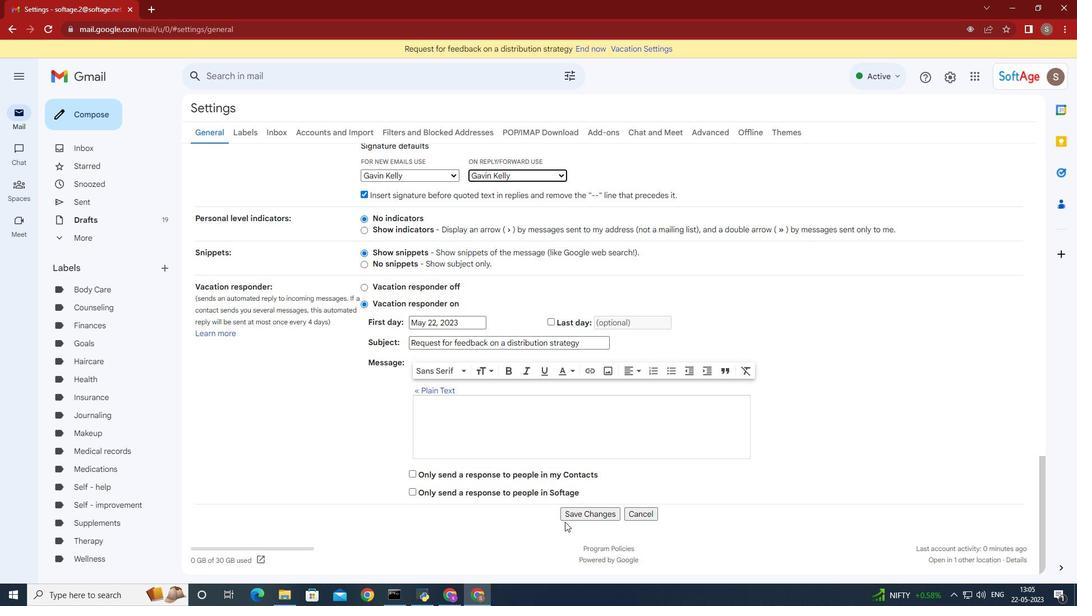 
Action: Mouse pressed left at (576, 513)
Screenshot: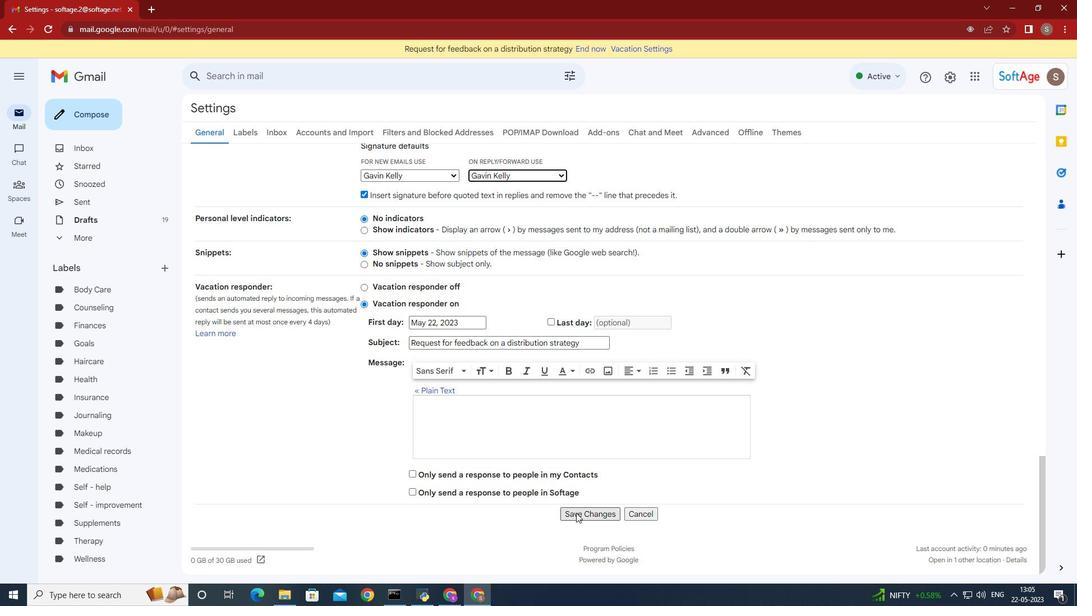 
Action: Mouse moved to (84, 116)
Screenshot: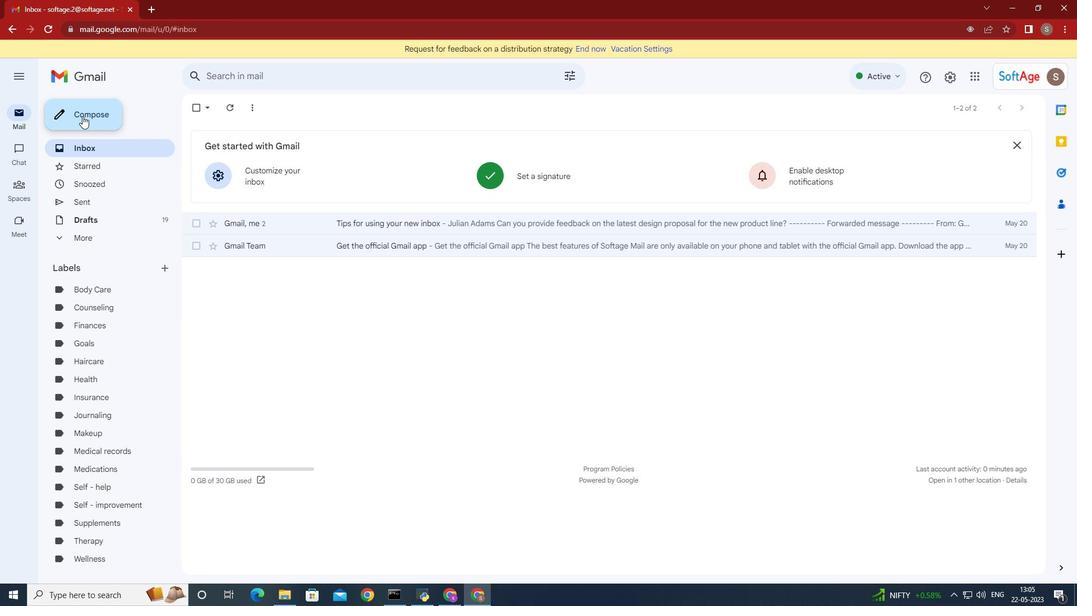 
Action: Mouse pressed left at (84, 116)
Screenshot: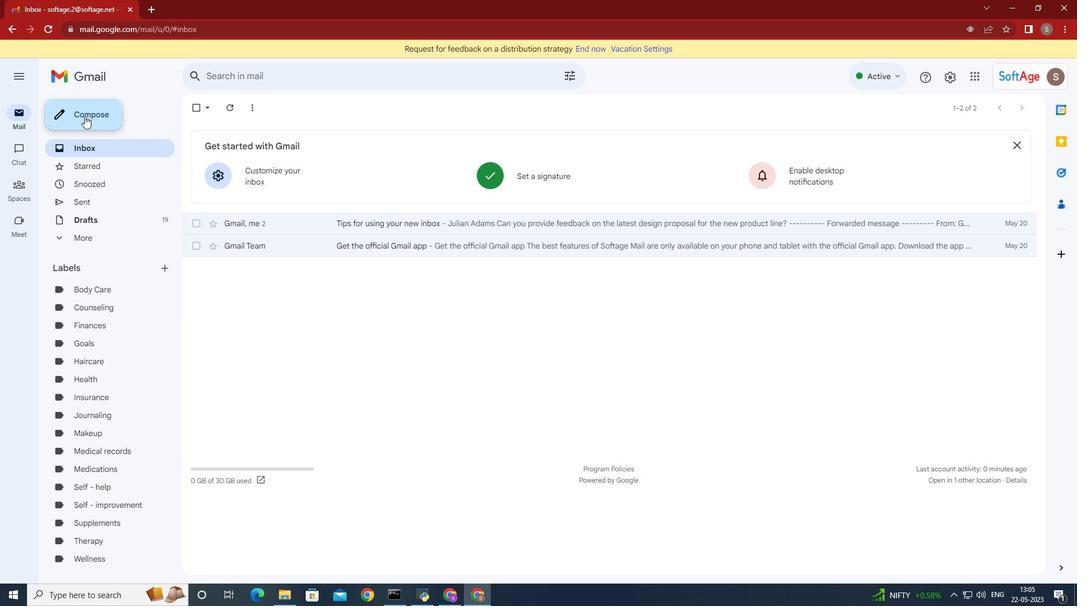 
Action: Mouse moved to (749, 284)
Screenshot: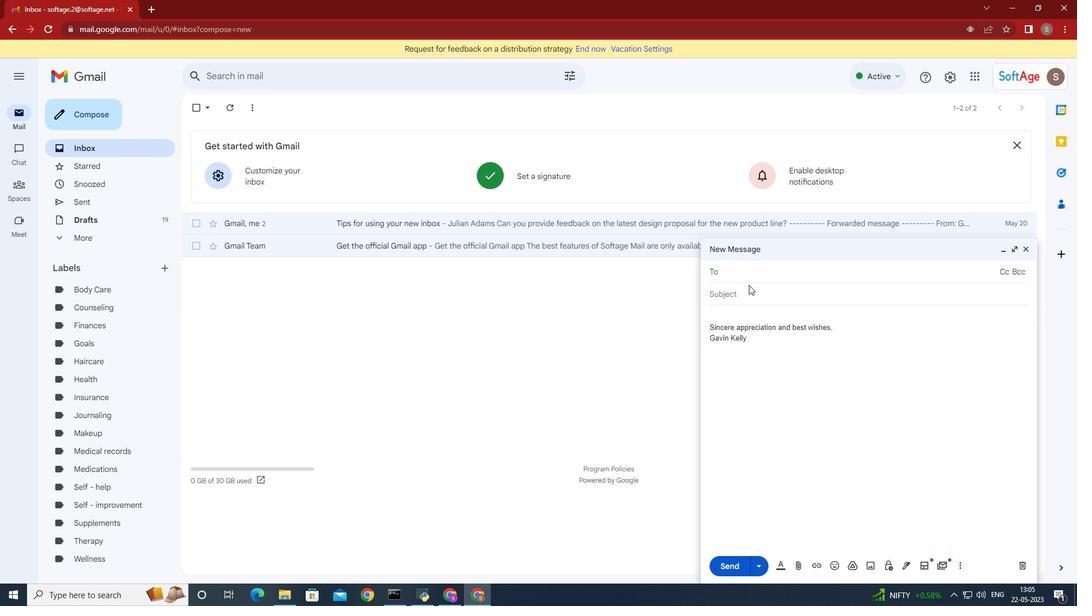 
Action: Key pressed <Key.shift>Softage.8
Screenshot: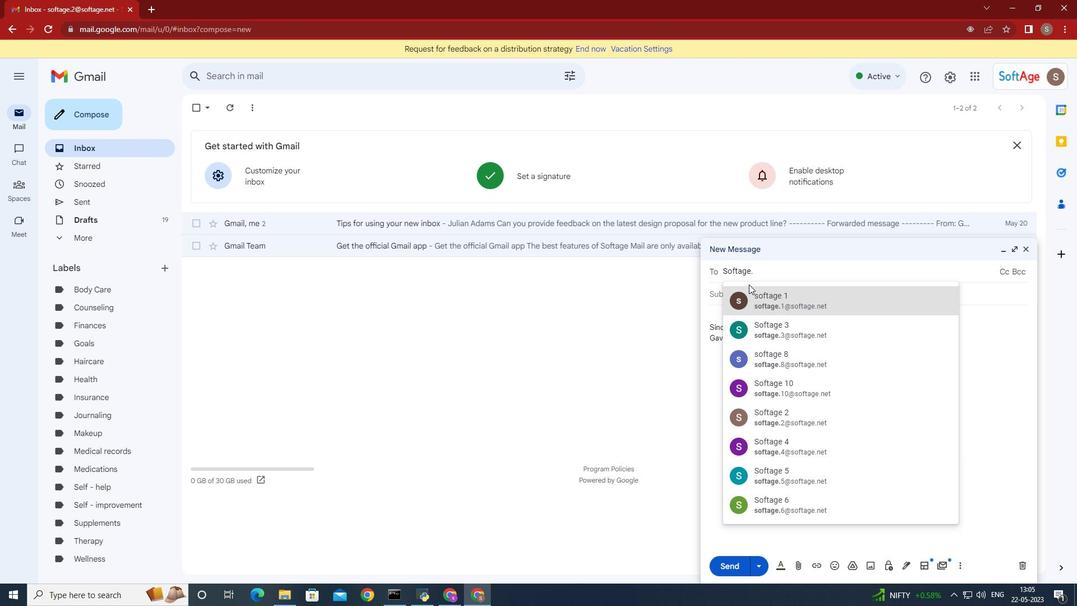 
Action: Mouse moved to (850, 298)
Screenshot: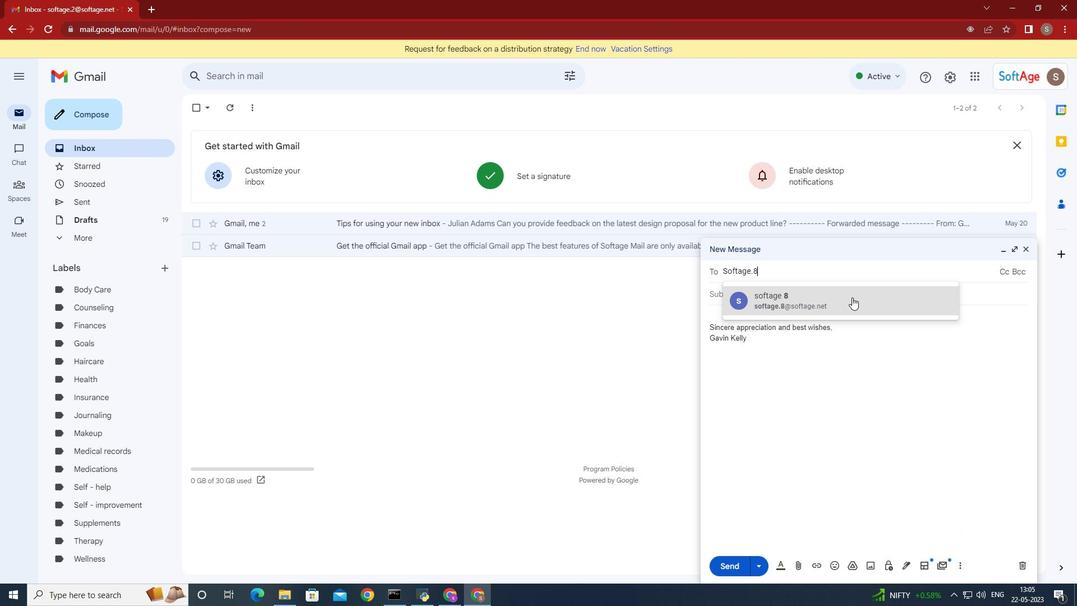 
Action: Mouse pressed left at (850, 298)
Screenshot: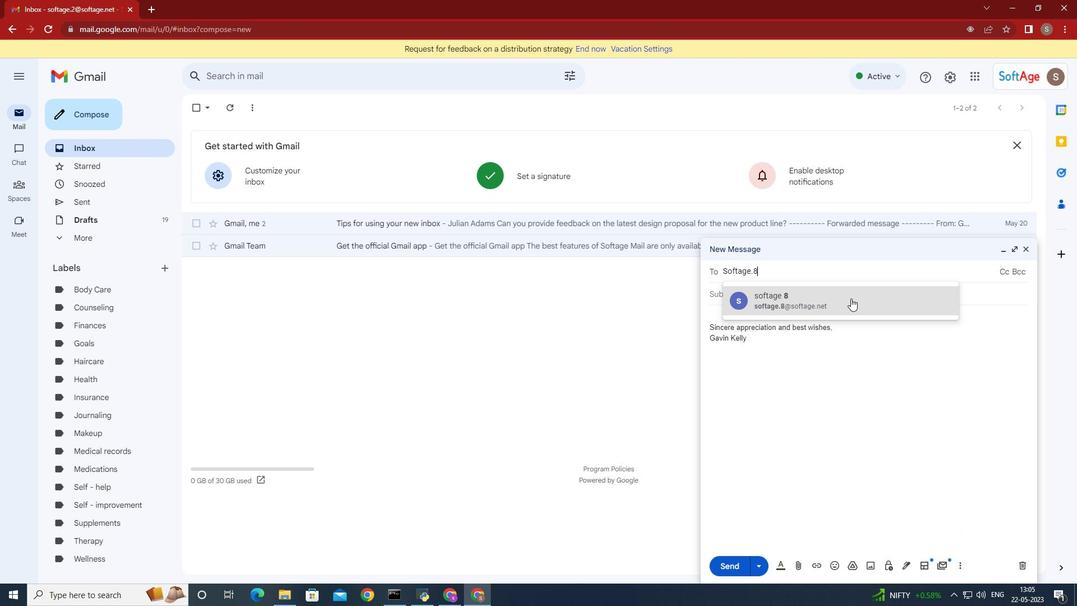 
Action: Mouse moved to (139, 263)
Screenshot: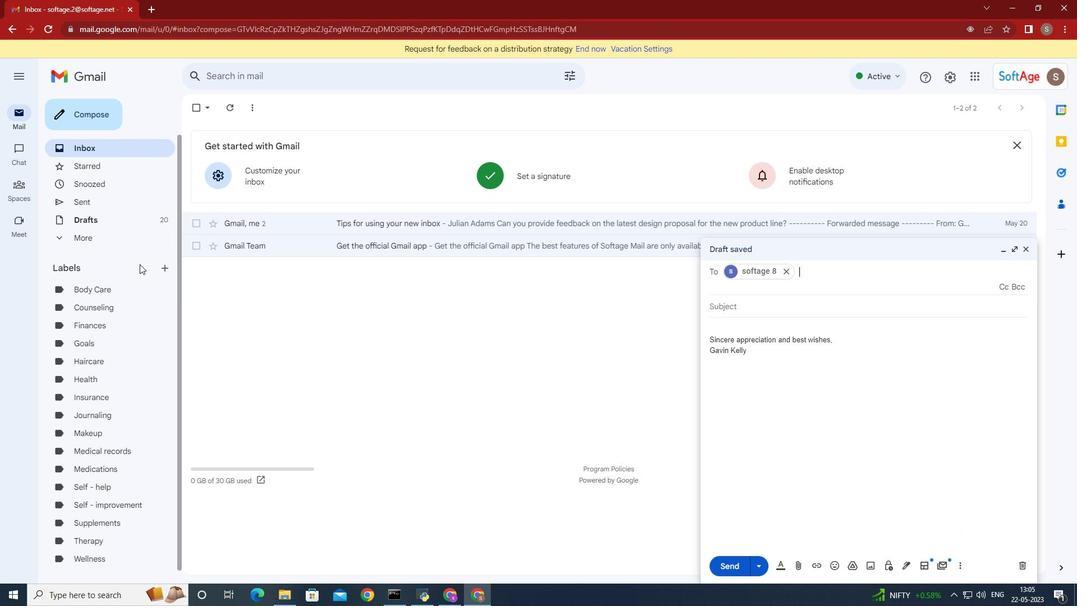 
Action: Mouse pressed left at (139, 263)
Screenshot: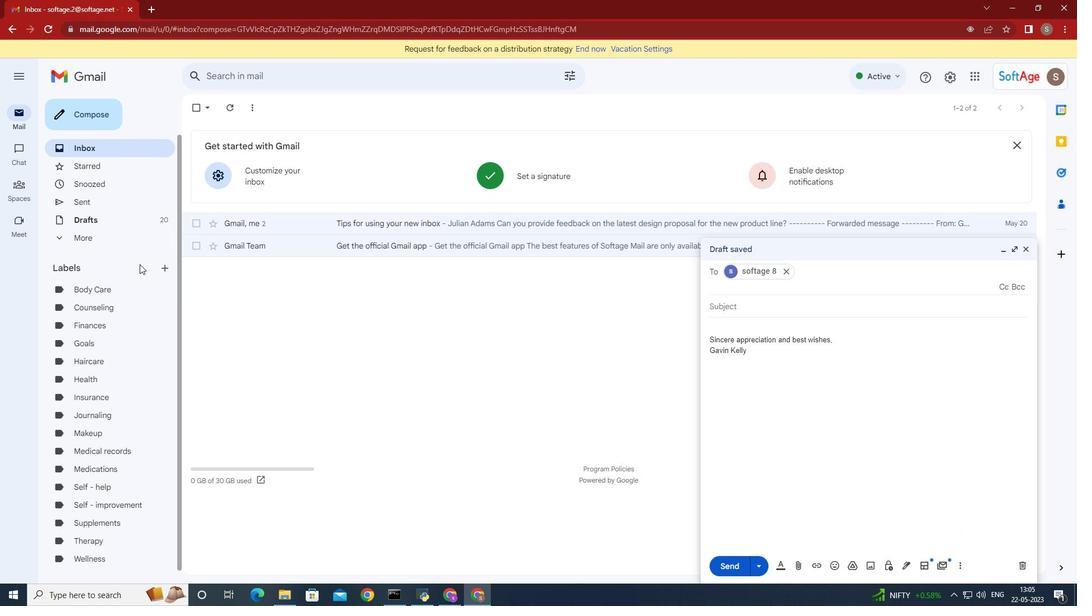 
Action: Mouse moved to (166, 268)
Screenshot: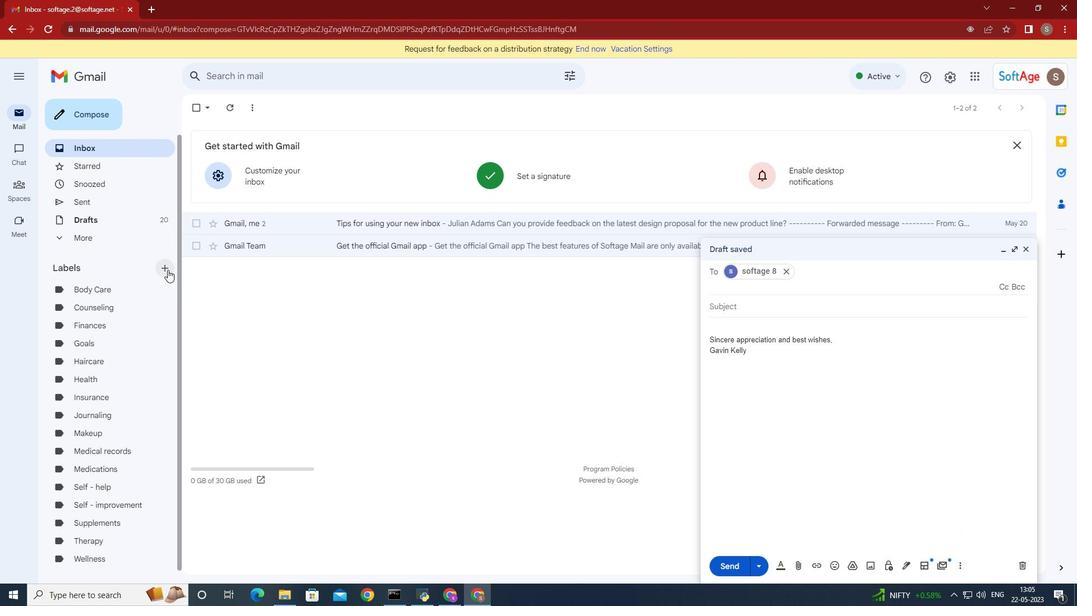 
Action: Mouse pressed left at (166, 268)
Screenshot: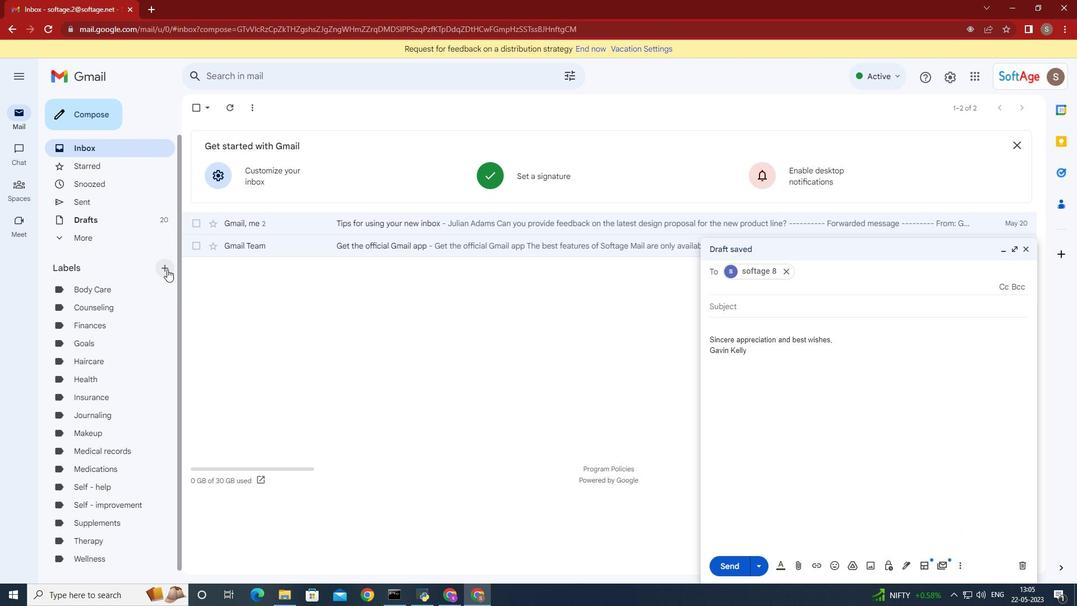 
Action: Mouse moved to (366, 326)
Screenshot: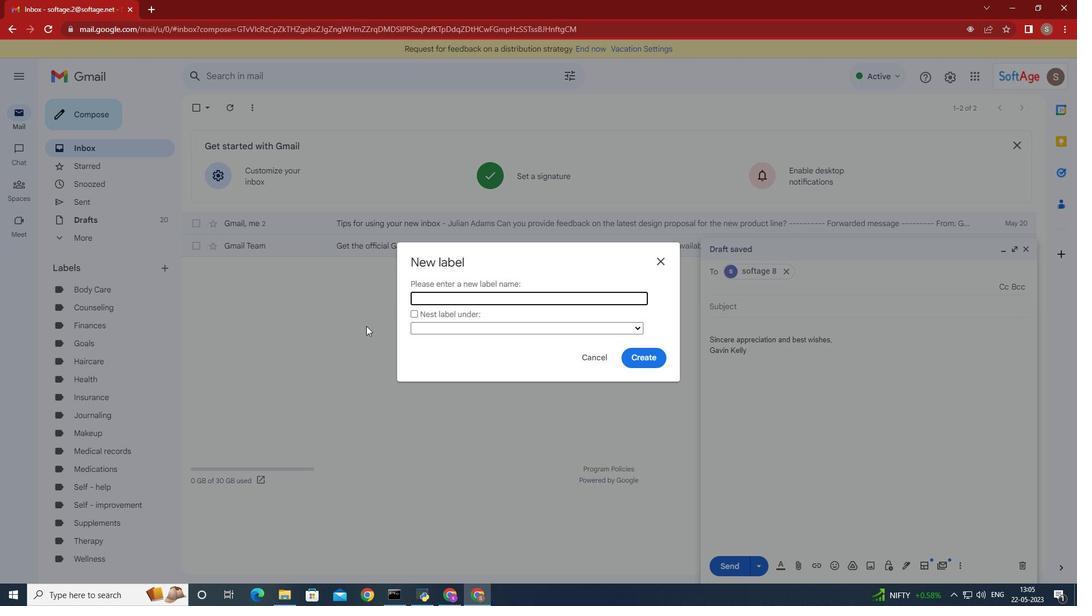 
Action: Key pressed <Key.shift>Beauty
Screenshot: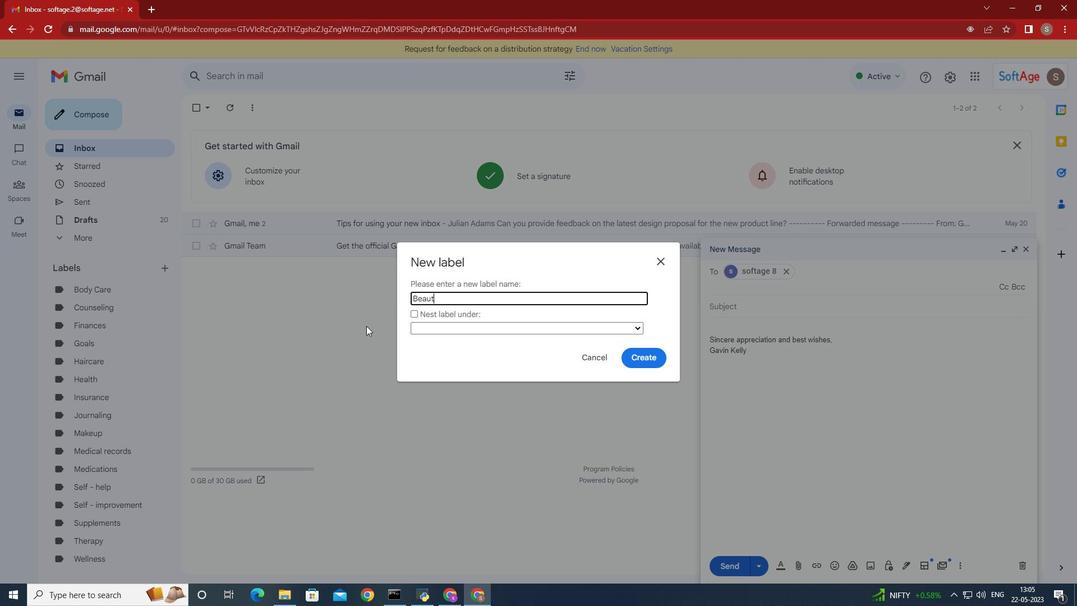 
Action: Mouse moved to (648, 357)
Screenshot: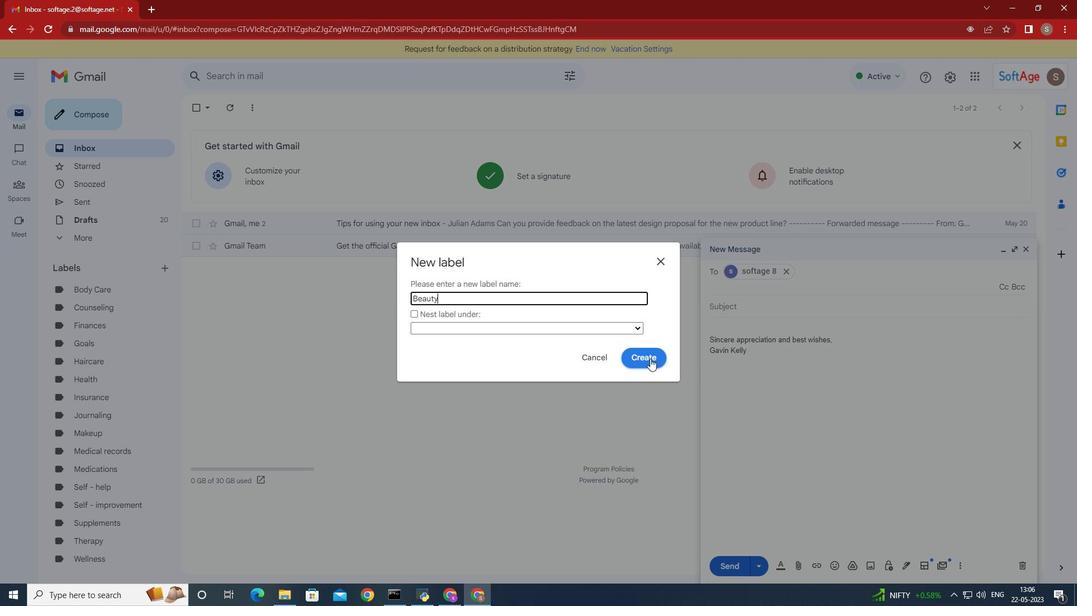 
Action: Mouse pressed left at (648, 357)
Screenshot: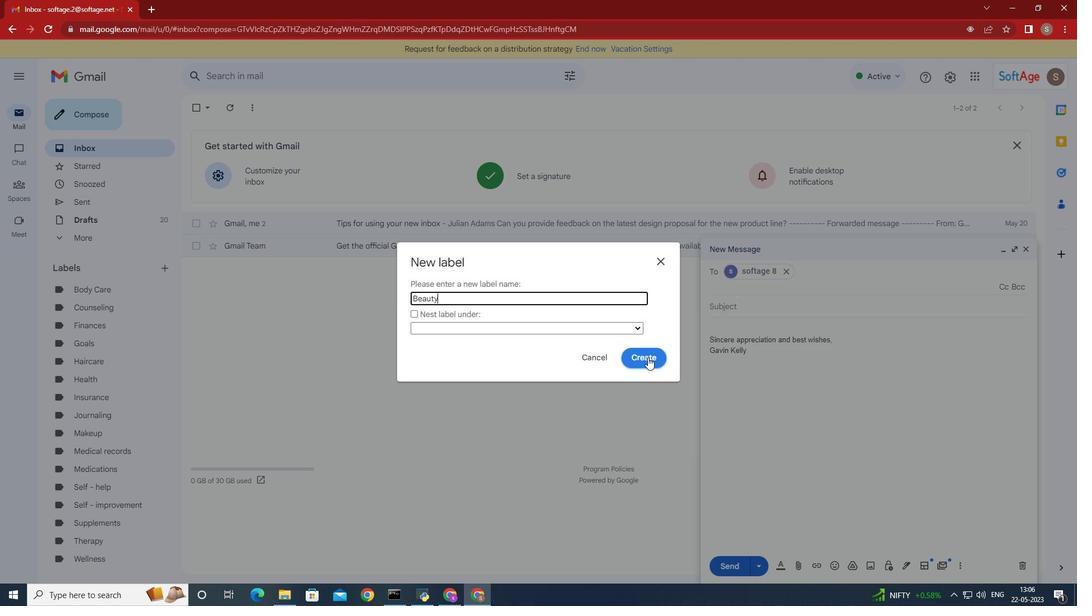 
